 Task: Look for space in Mol, Belgium from 8th June, 2023 to 16th June, 2023 for 2 adults in price range Rs.10000 to Rs.15000. Place can be entire place with 1  bedroom having 1 bed and 1 bathroom. Property type can be hotel. Amenities needed are: heating, . Booking option can be shelf check-in. Required host language is English.
Action: Mouse moved to (449, 123)
Screenshot: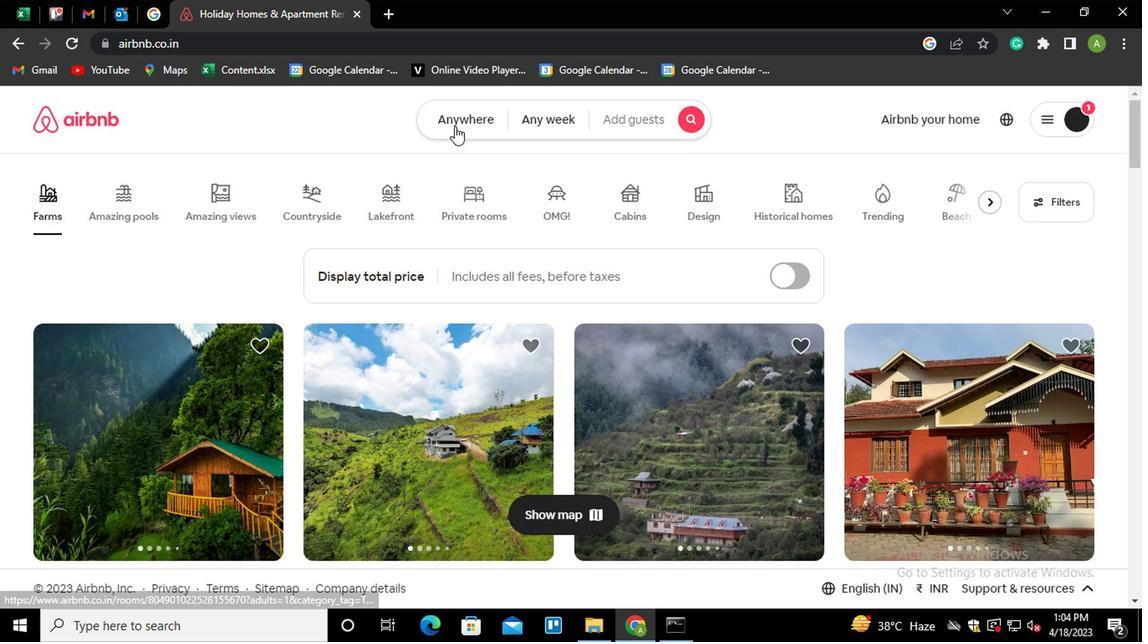 
Action: Mouse pressed left at (449, 123)
Screenshot: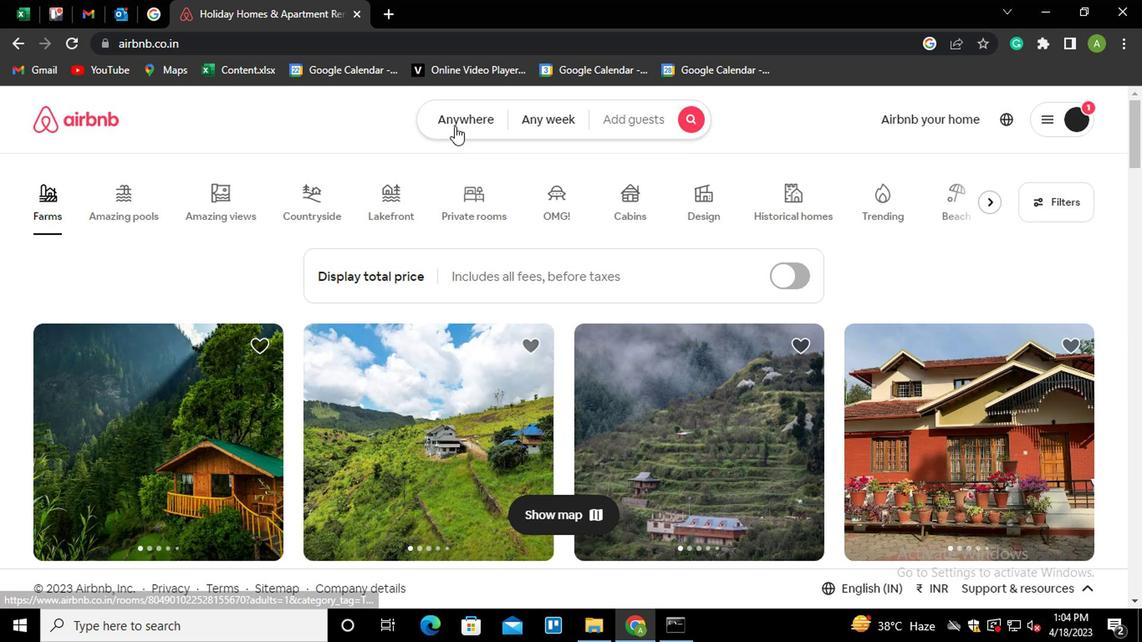 
Action: Mouse moved to (359, 182)
Screenshot: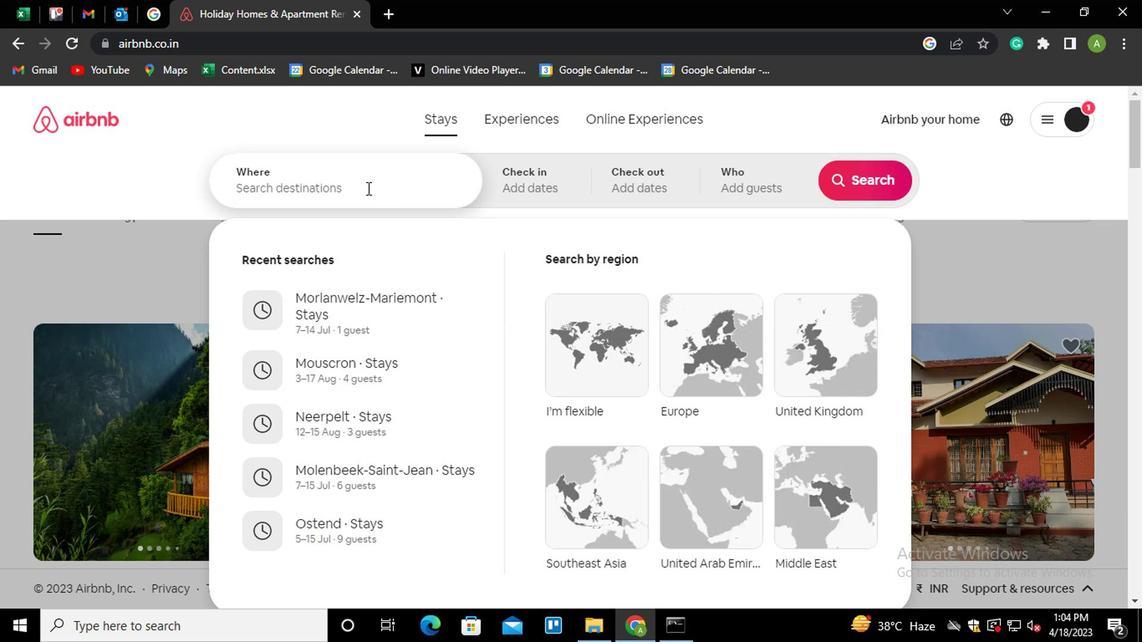 
Action: Mouse pressed left at (359, 182)
Screenshot: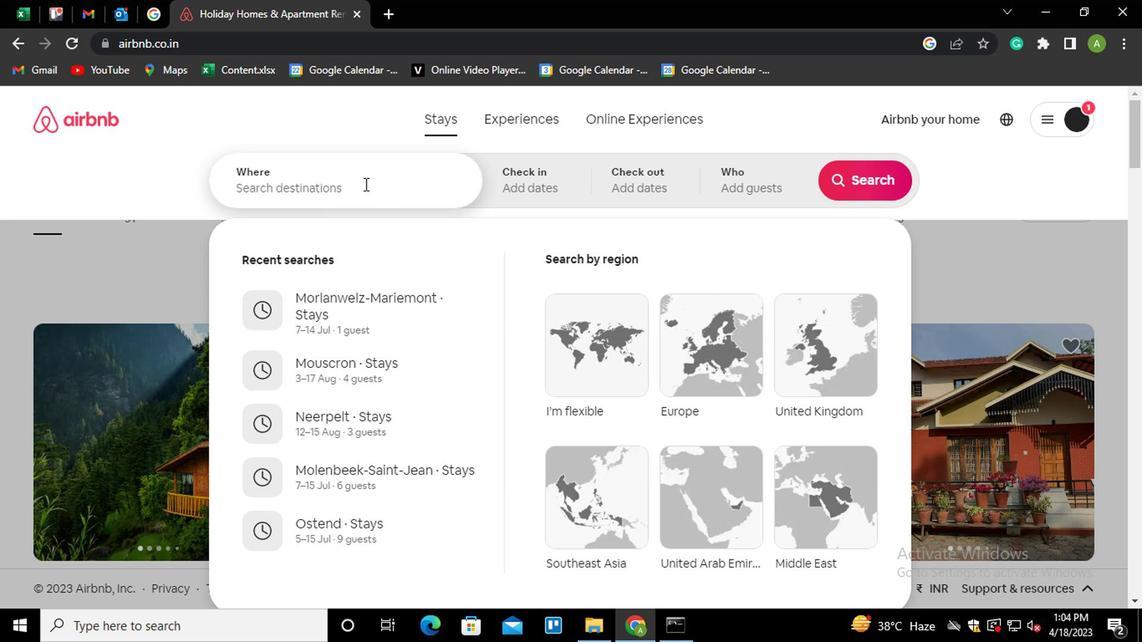 
Action: Key pressed <Key.shift><Key.shift><Key.shift><Key.shift><Key.shift><Key.shift><Key.shift><Key.shift><Key.shift><Key.shift><Key.shift><Key.shift><Key.shift><Key.shift><Key.shift><Key.shift>MOL,<Key.space><Key.shift>B
Screenshot: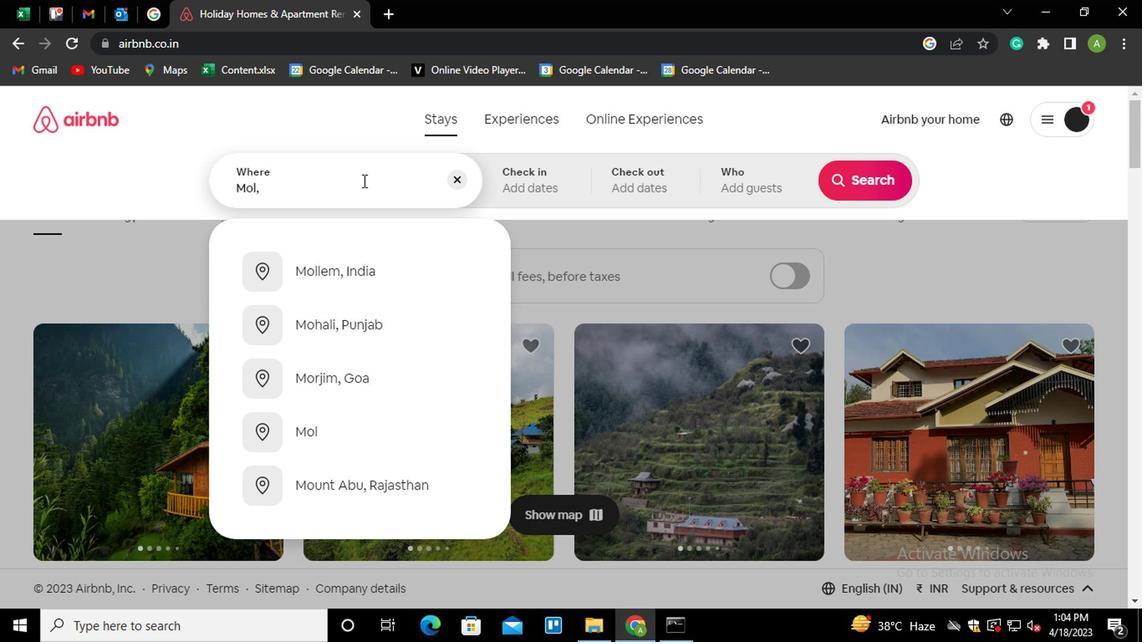 
Action: Mouse moved to (349, 268)
Screenshot: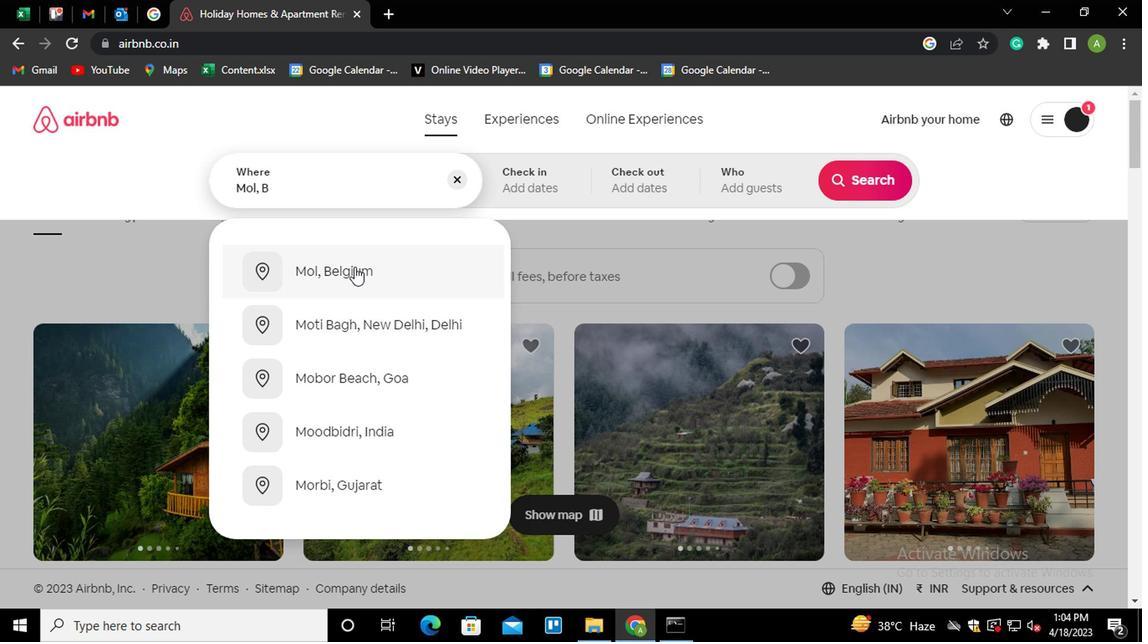 
Action: Mouse pressed left at (349, 268)
Screenshot: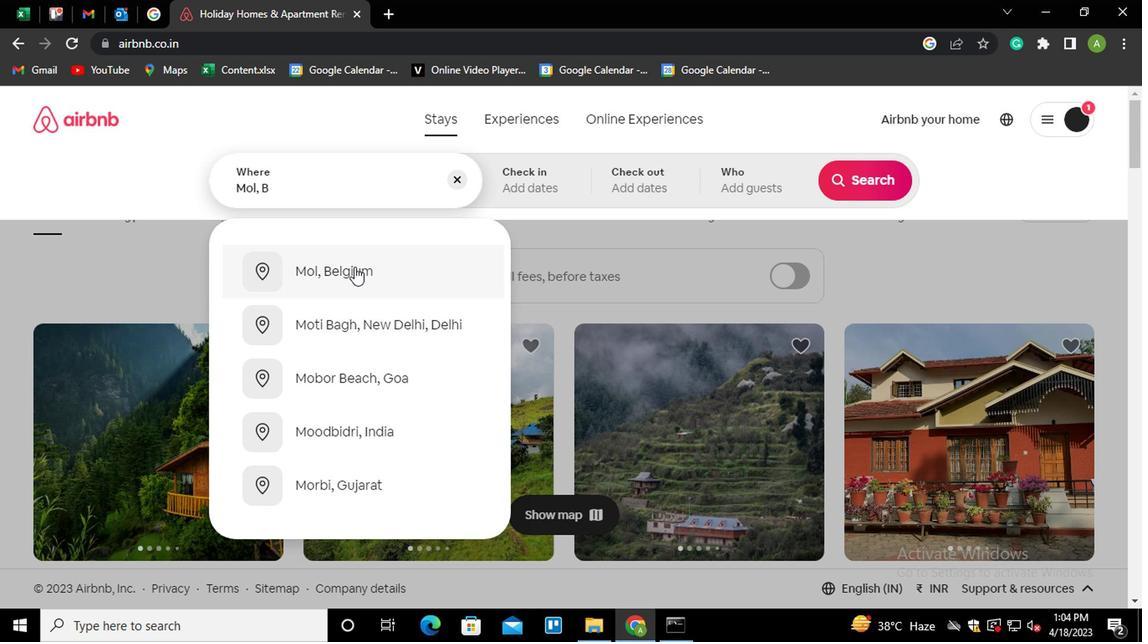
Action: Mouse moved to (854, 320)
Screenshot: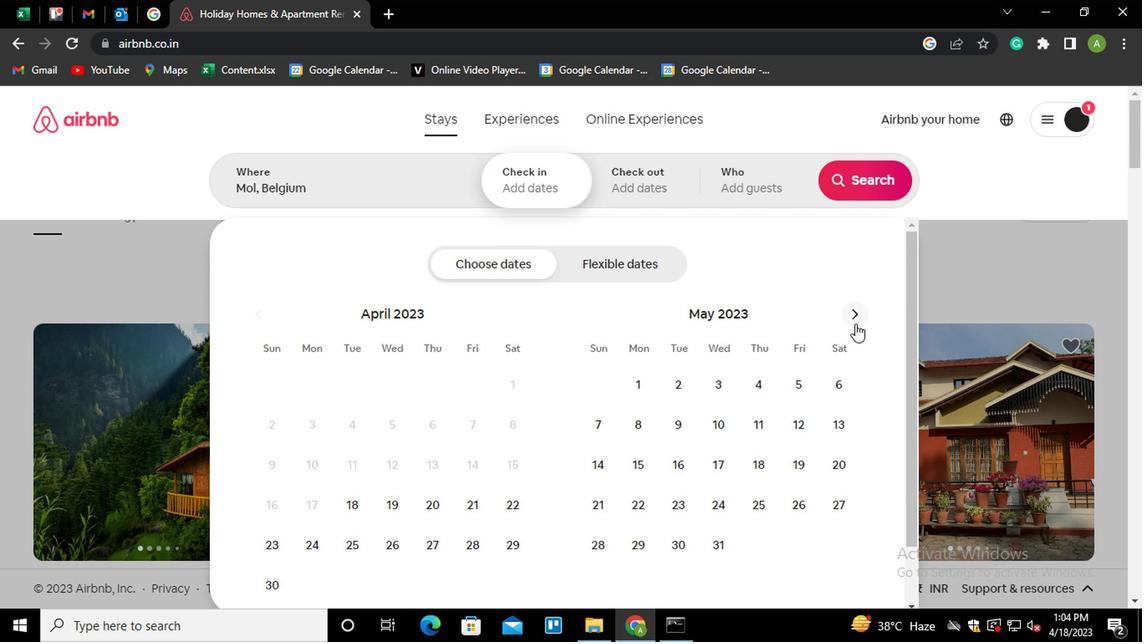 
Action: Mouse pressed left at (854, 320)
Screenshot: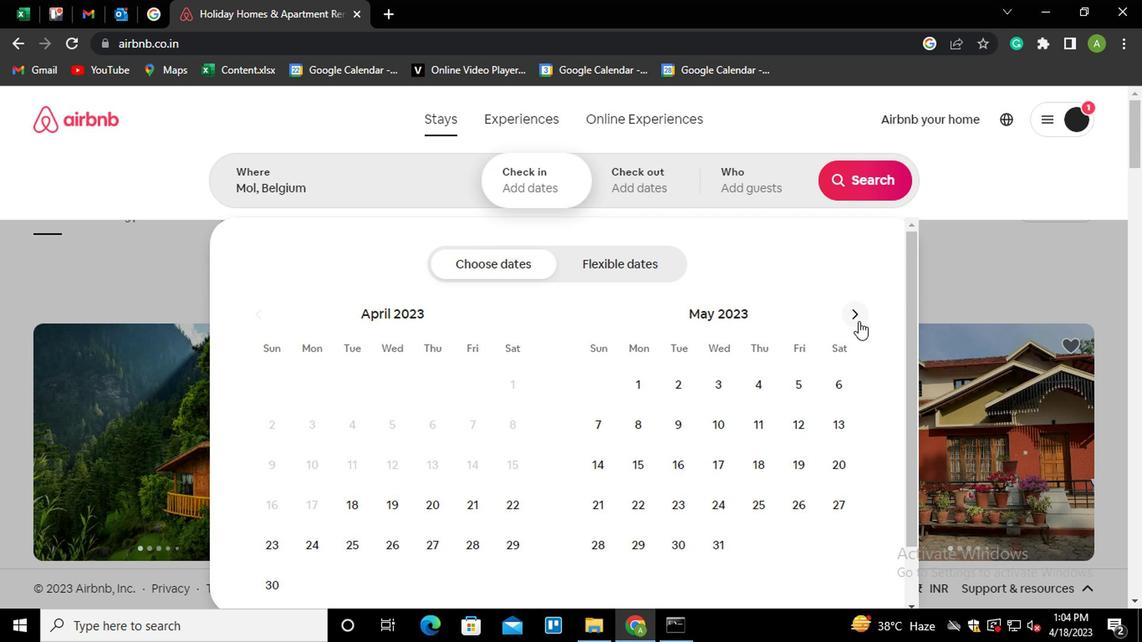 
Action: Mouse moved to (851, 320)
Screenshot: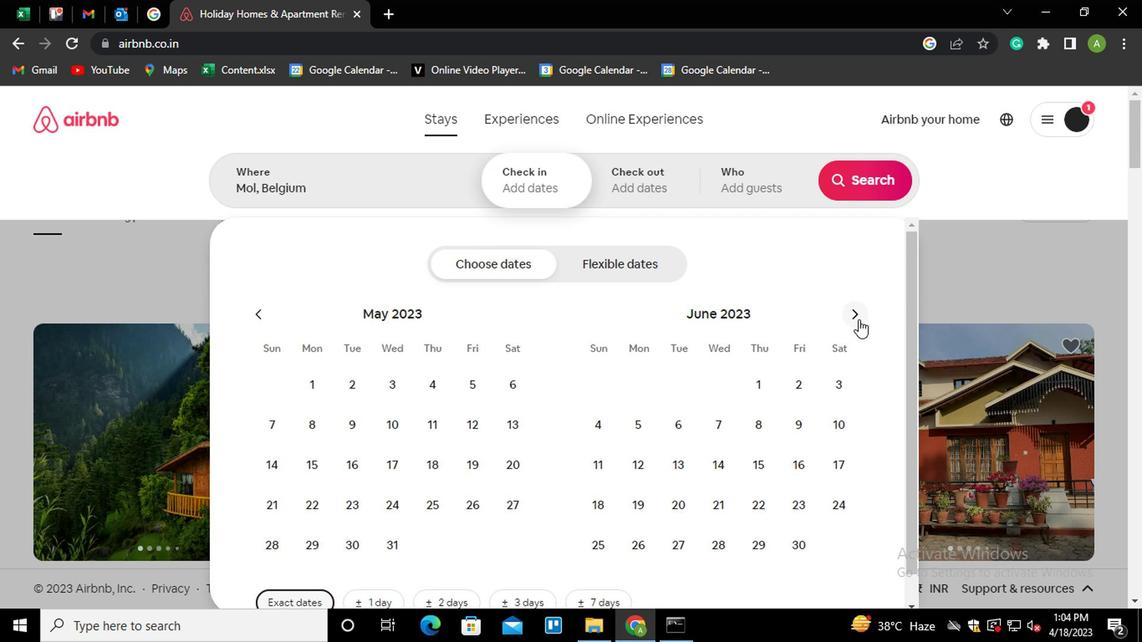 
Action: Mouse pressed left at (851, 320)
Screenshot: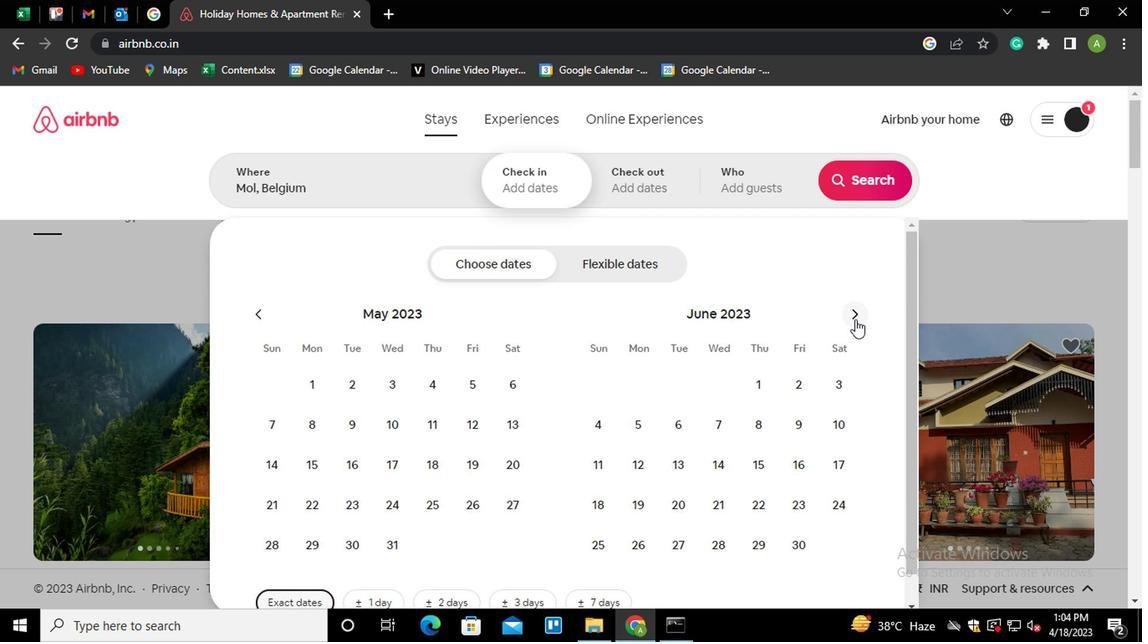 
Action: Mouse moved to (426, 427)
Screenshot: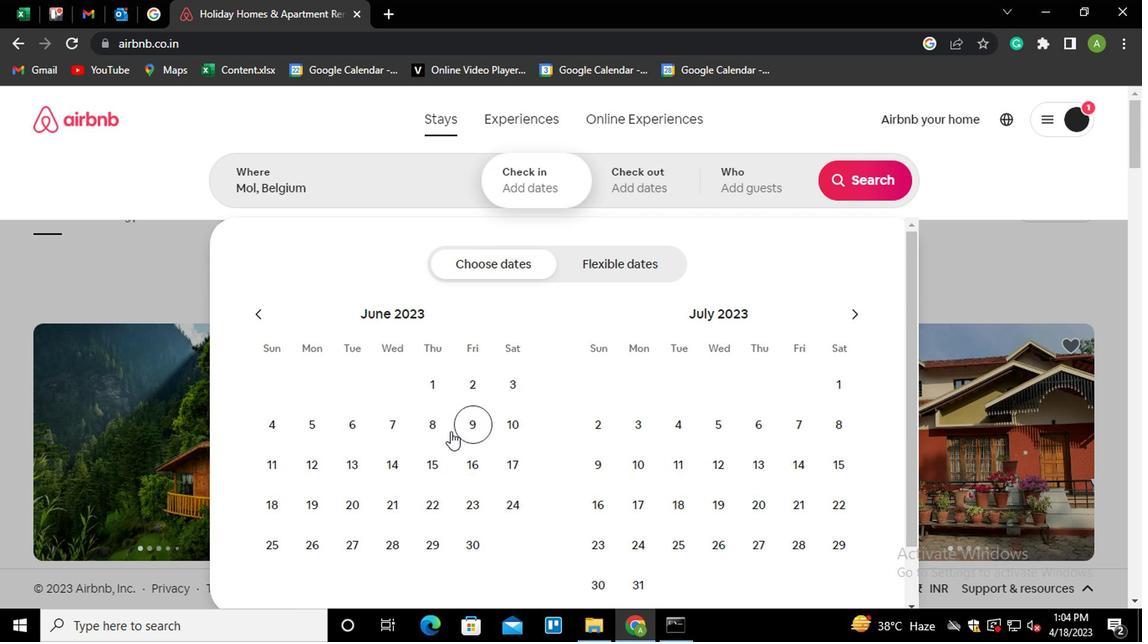
Action: Mouse pressed left at (426, 427)
Screenshot: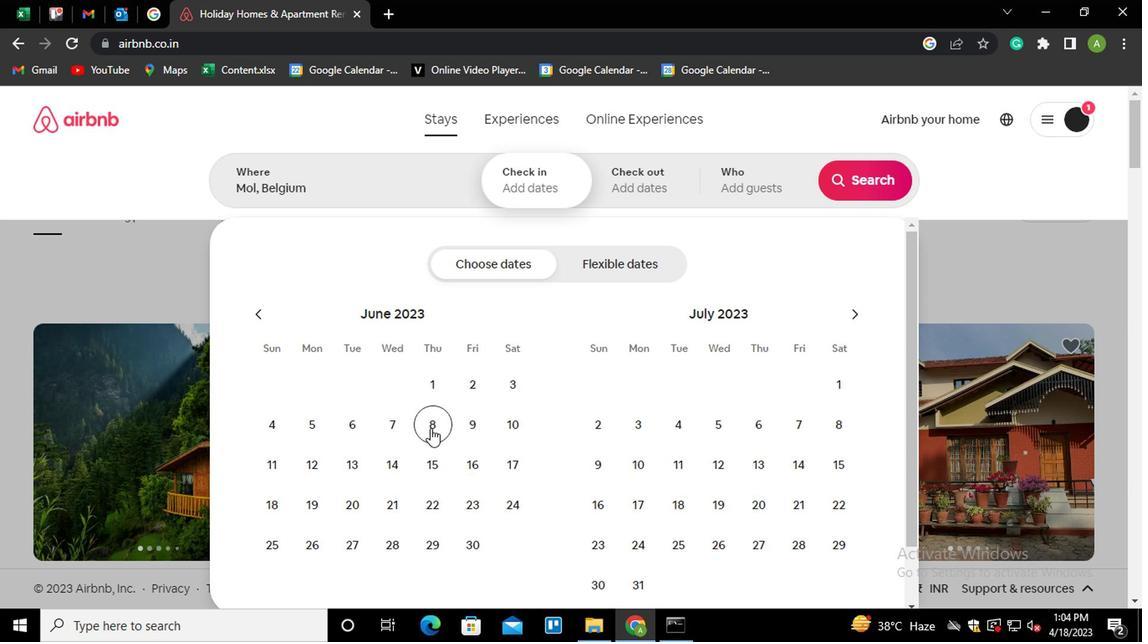 
Action: Mouse moved to (477, 460)
Screenshot: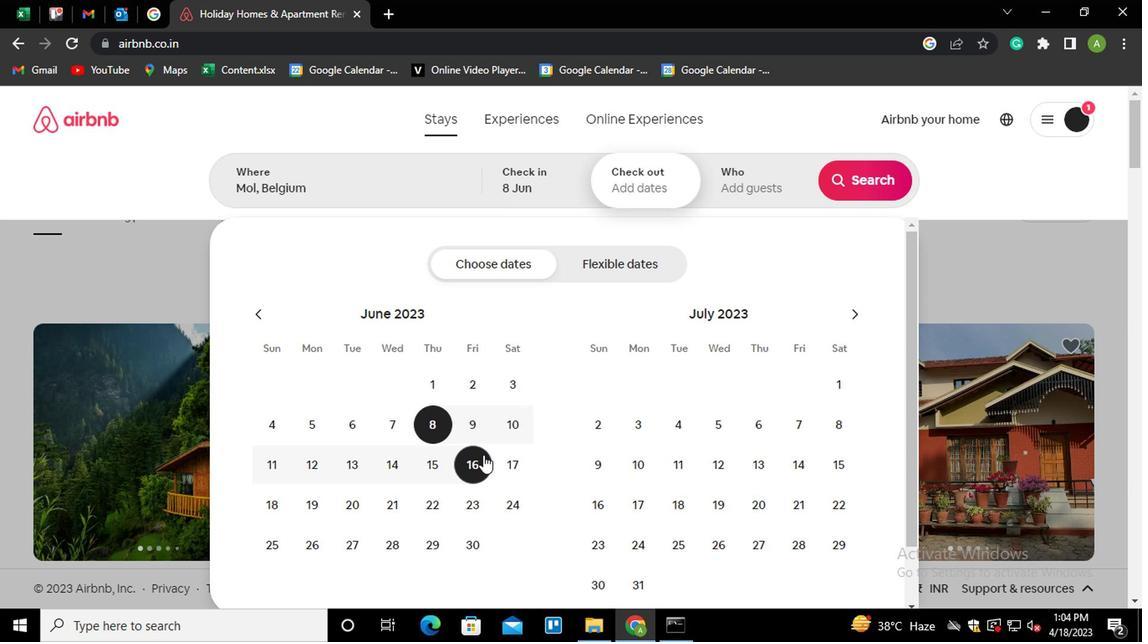 
Action: Mouse pressed left at (477, 460)
Screenshot: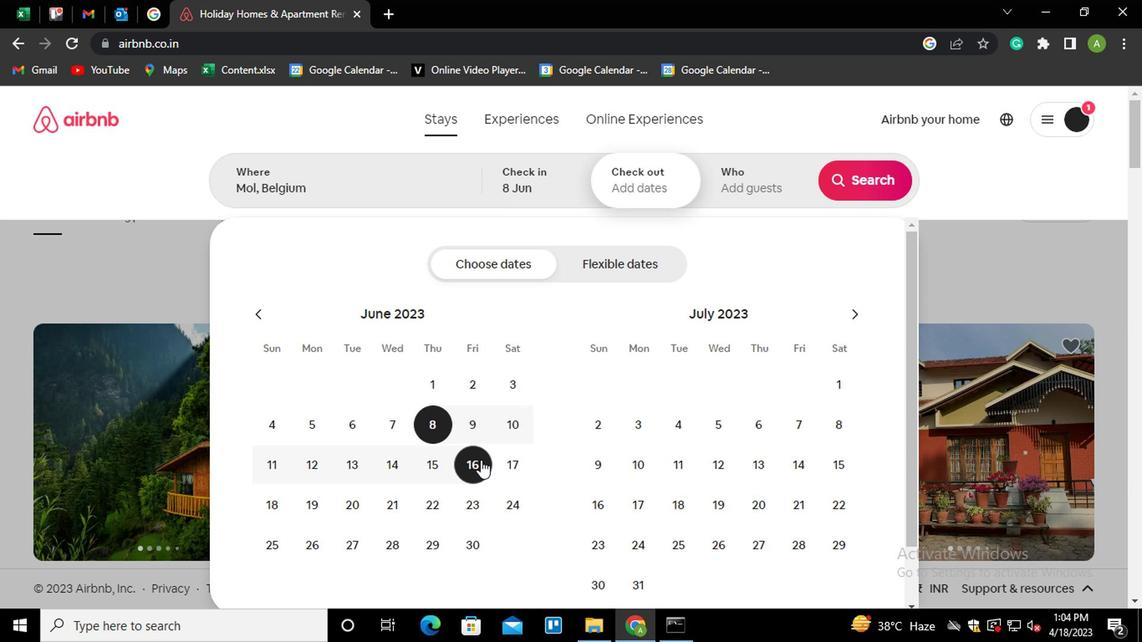 
Action: Mouse moved to (738, 176)
Screenshot: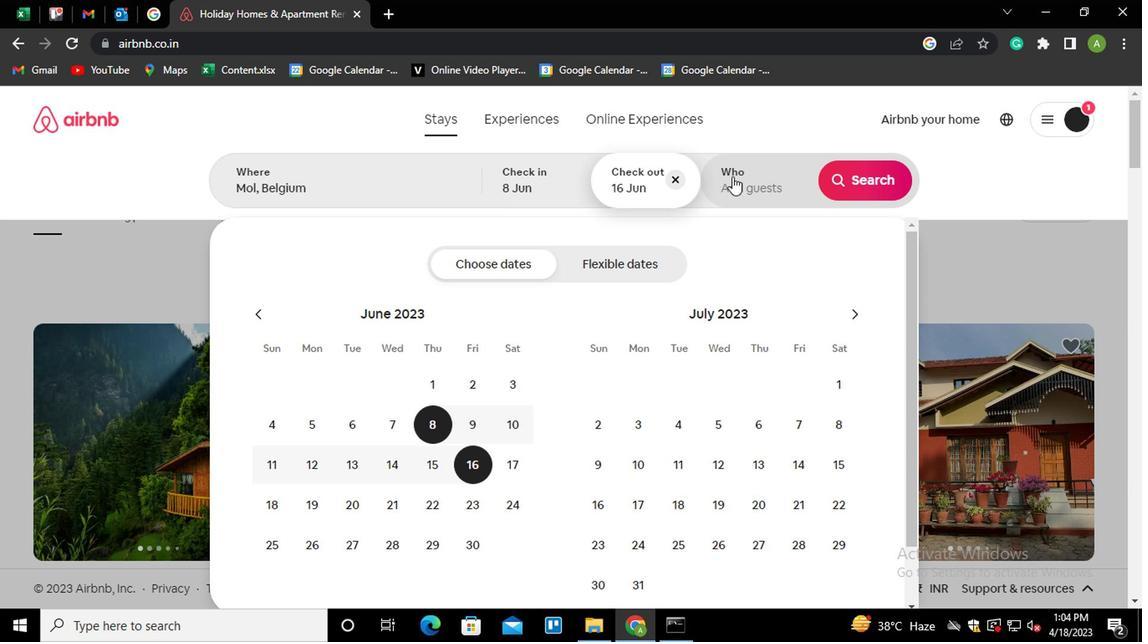 
Action: Mouse pressed left at (738, 176)
Screenshot: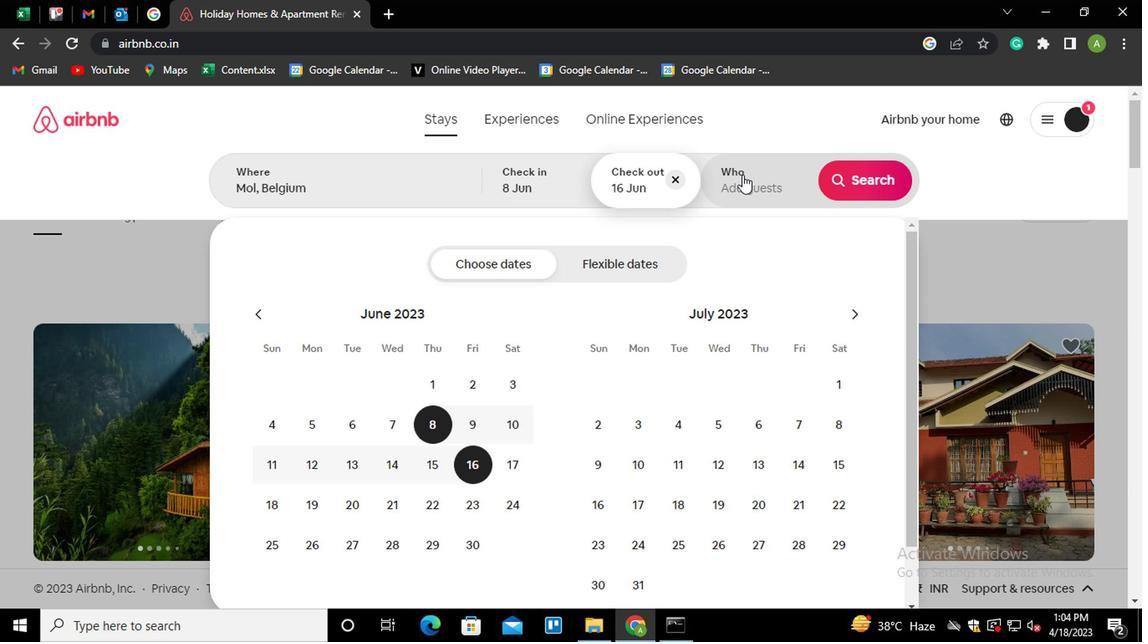
Action: Mouse moved to (860, 267)
Screenshot: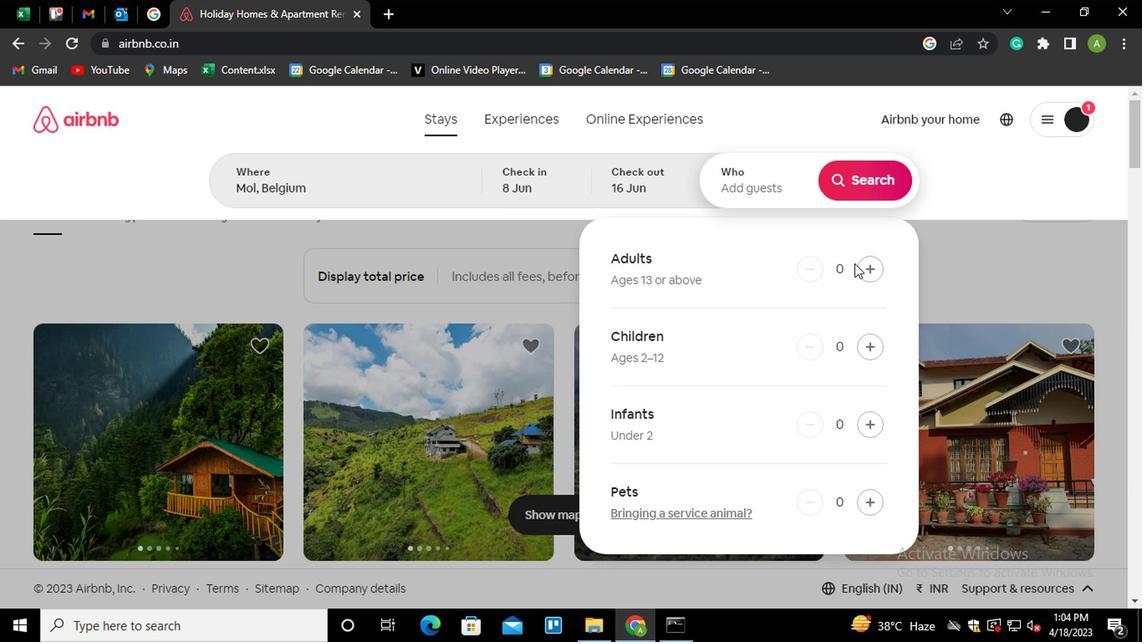 
Action: Mouse pressed left at (860, 267)
Screenshot: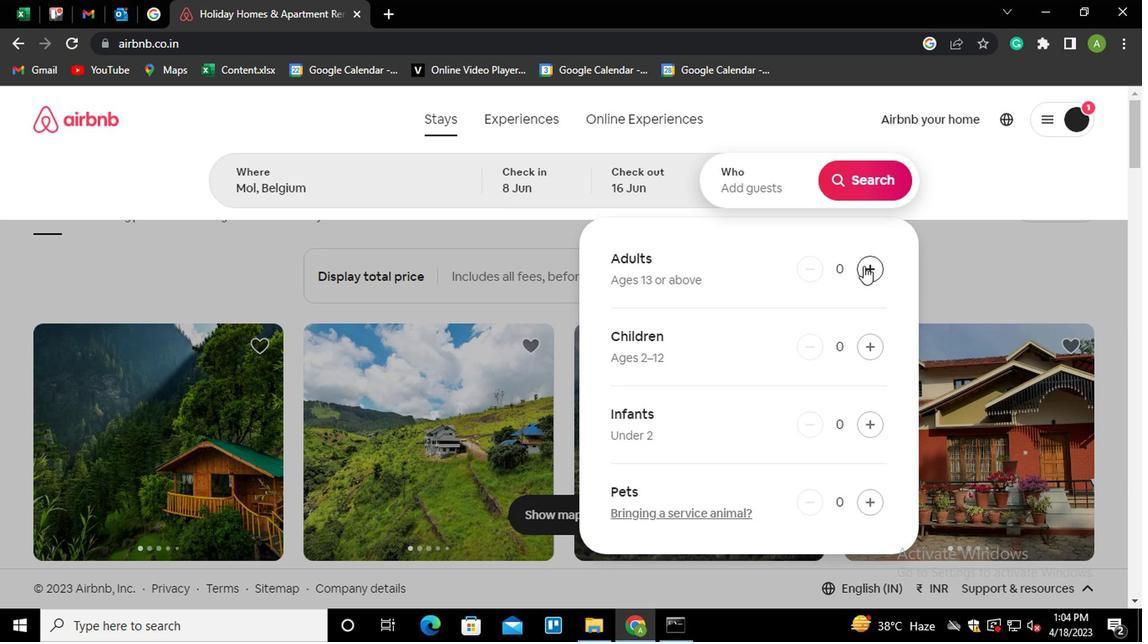 
Action: Mouse pressed left at (860, 267)
Screenshot: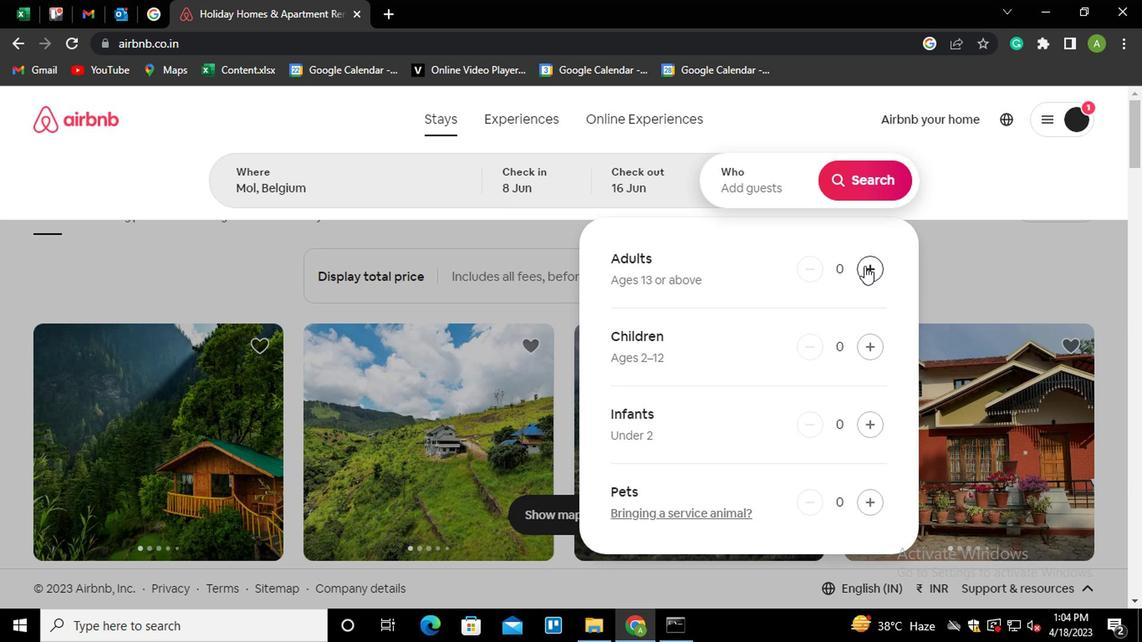 
Action: Mouse moved to (880, 183)
Screenshot: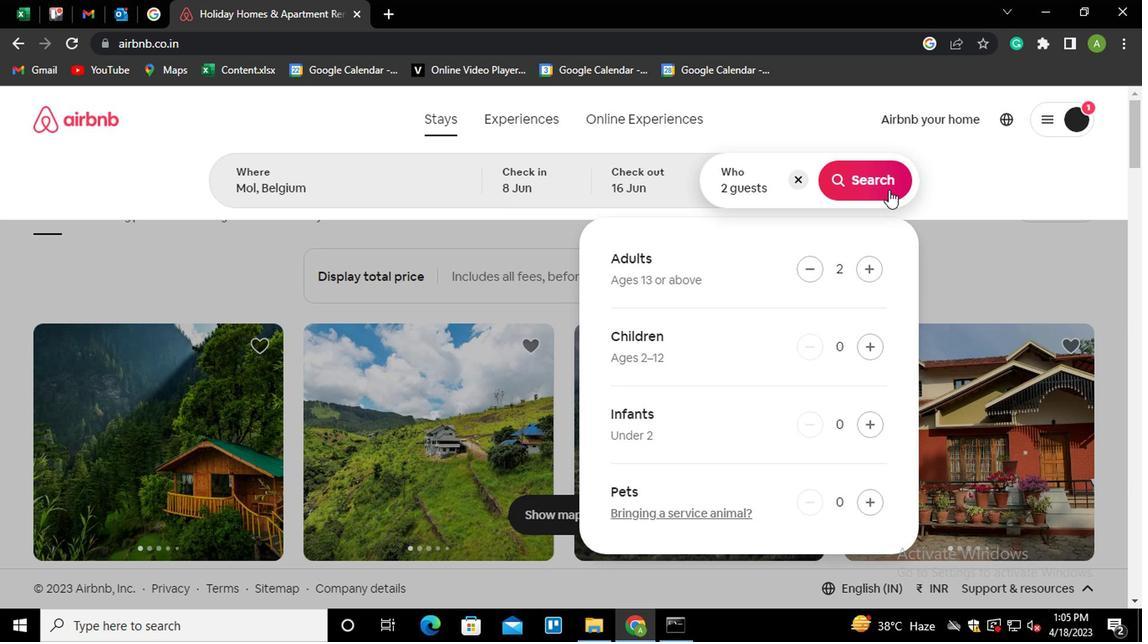 
Action: Mouse pressed left at (880, 183)
Screenshot: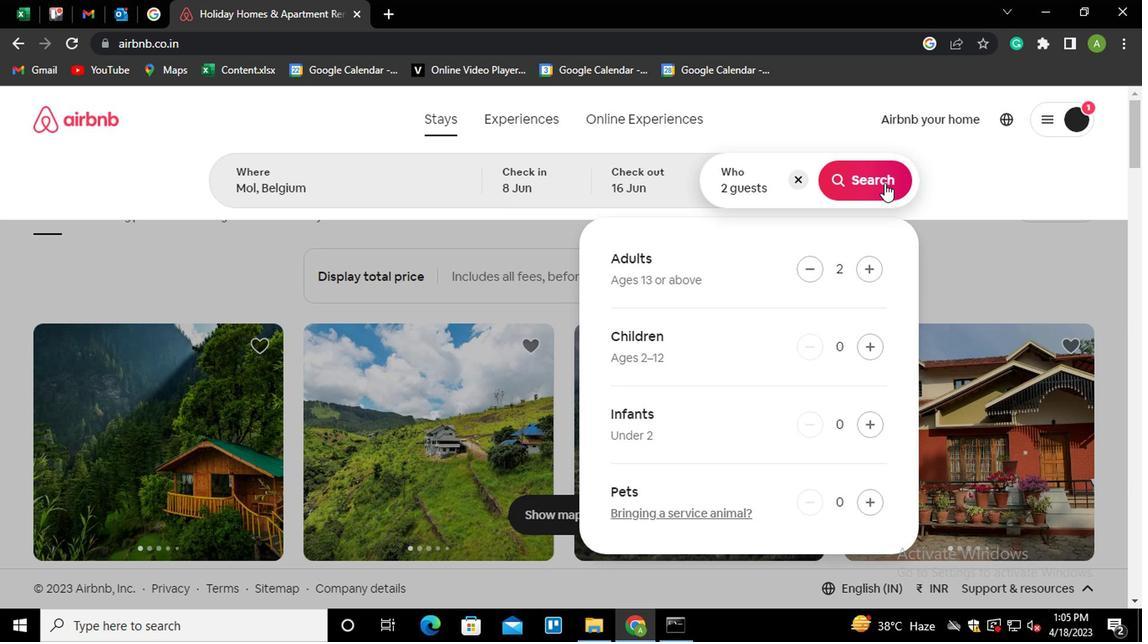 
Action: Mouse moved to (1083, 194)
Screenshot: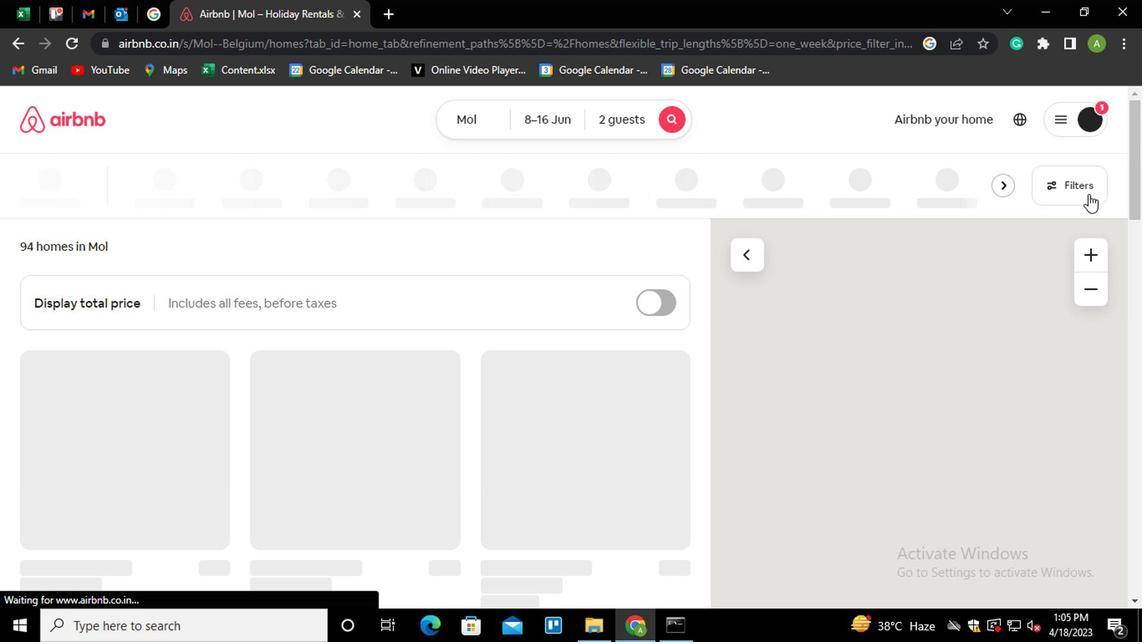 
Action: Mouse pressed left at (1083, 194)
Screenshot: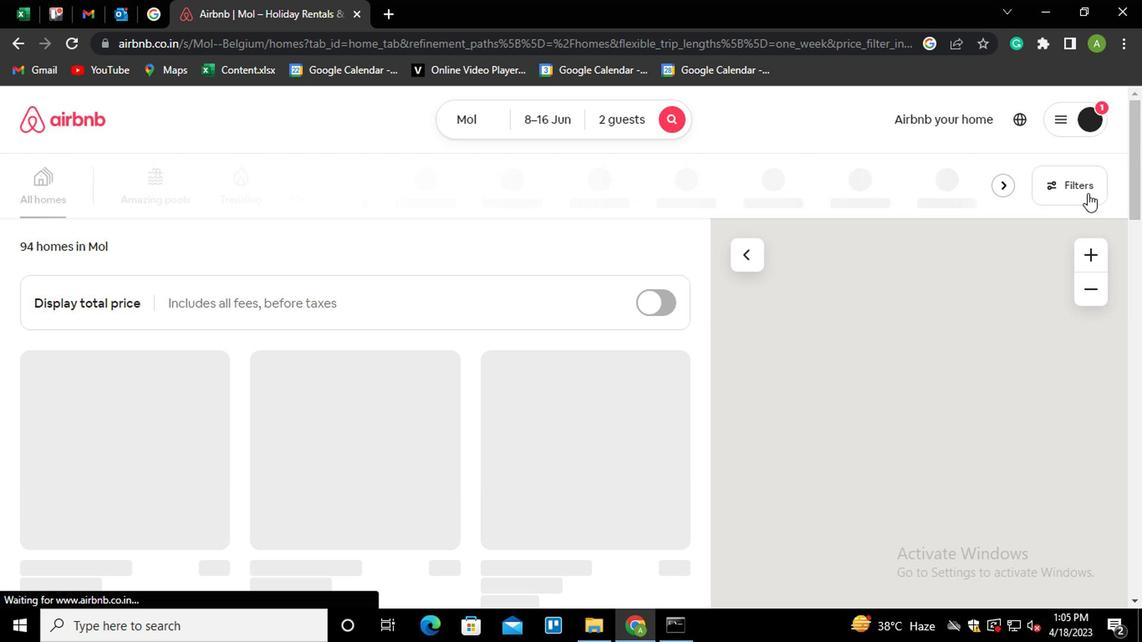 
Action: Mouse moved to (361, 393)
Screenshot: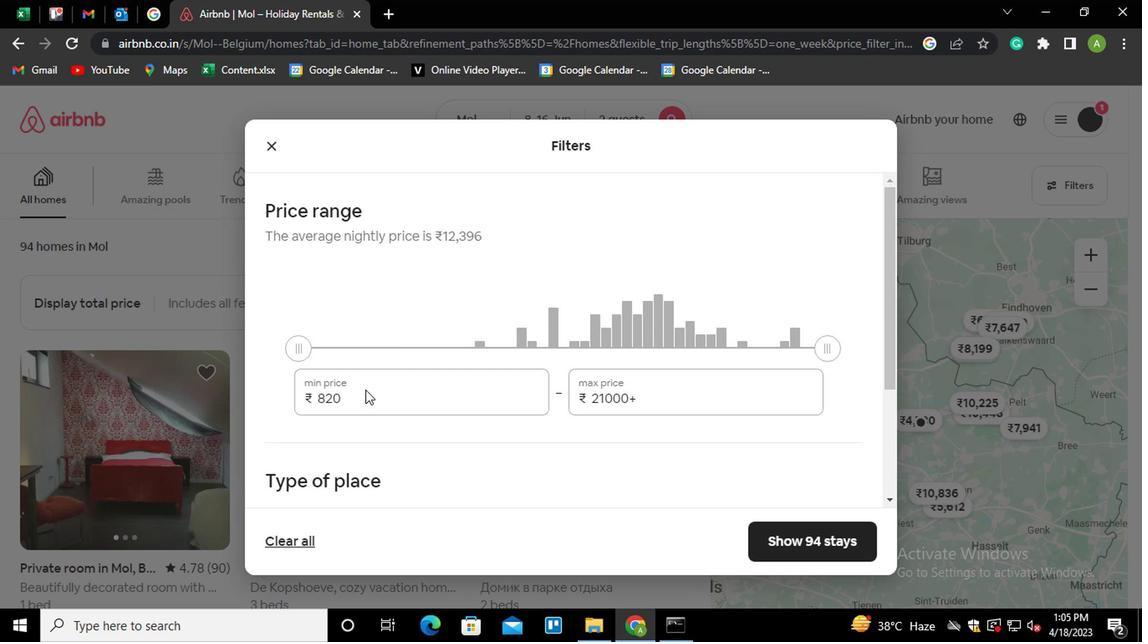 
Action: Mouse pressed left at (361, 393)
Screenshot: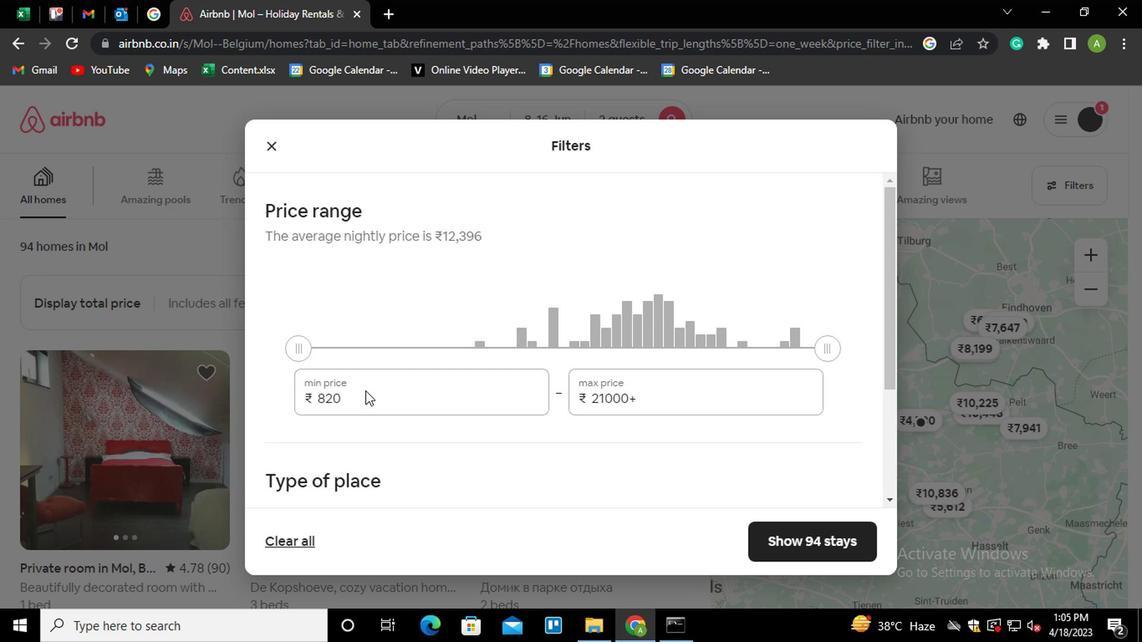 
Action: Key pressed <Key.shift_r><Key.home>10000
Screenshot: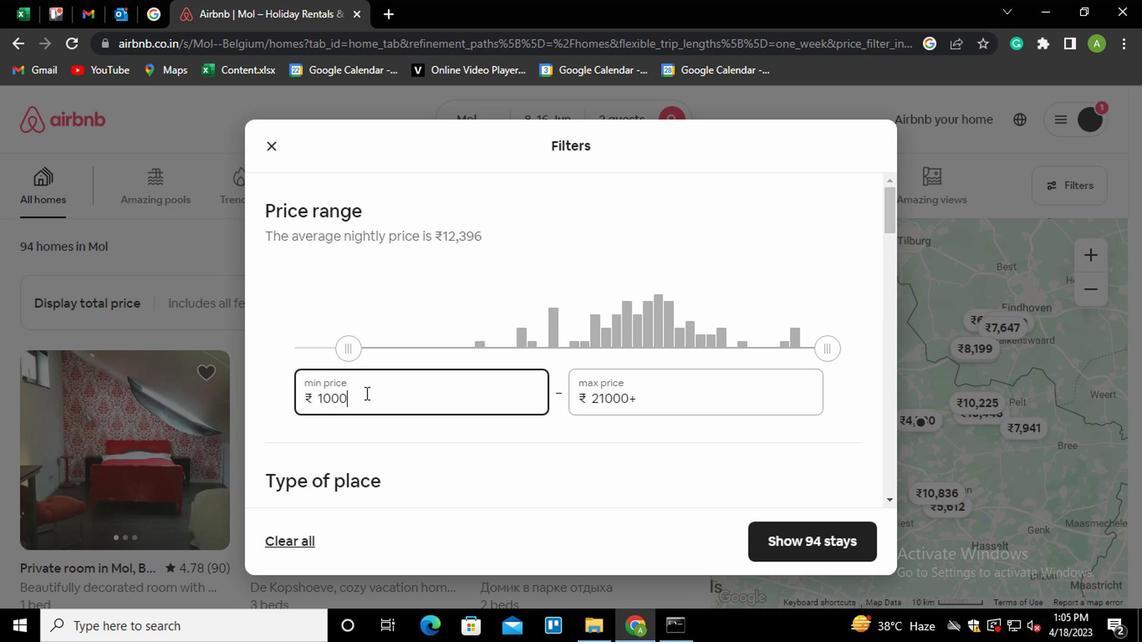 
Action: Mouse moved to (694, 386)
Screenshot: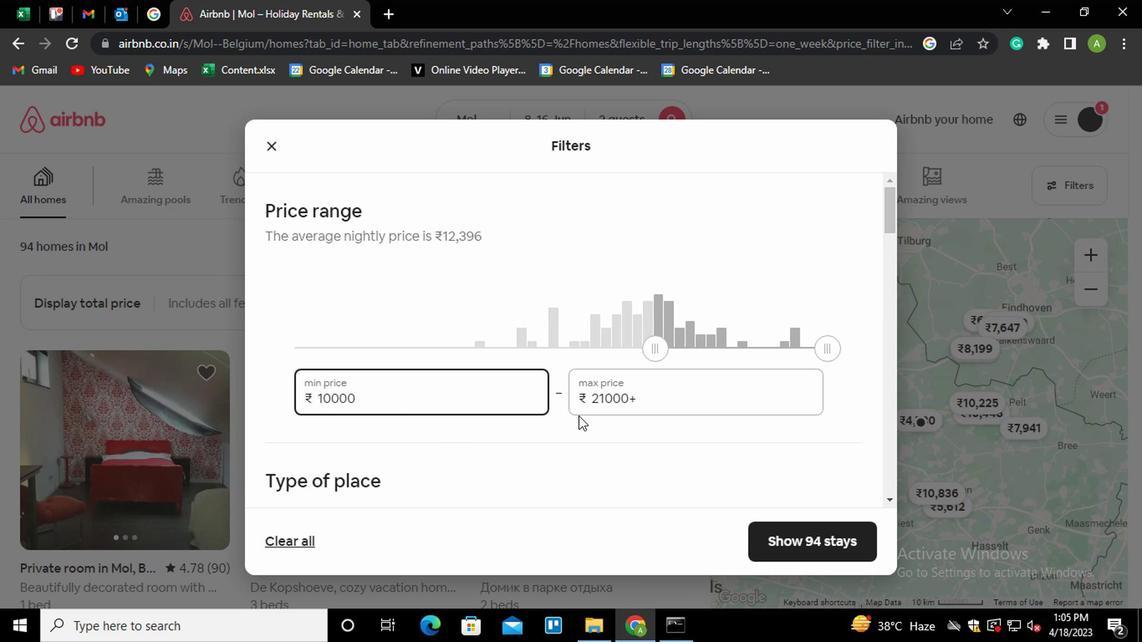
Action: Mouse pressed left at (694, 386)
Screenshot: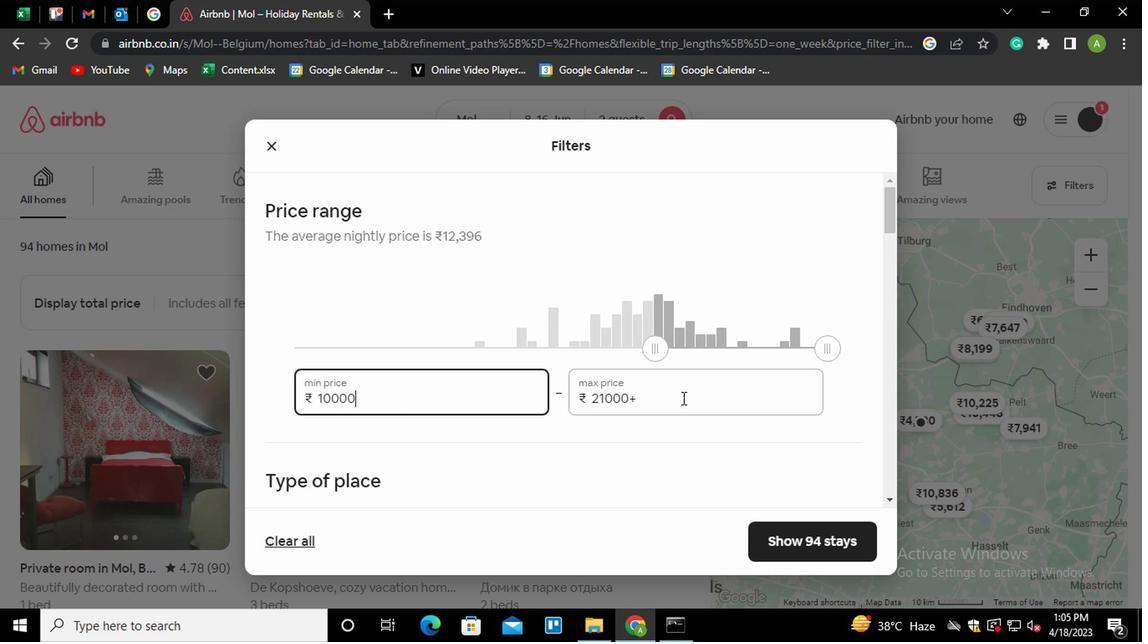 
Action: Mouse moved to (696, 386)
Screenshot: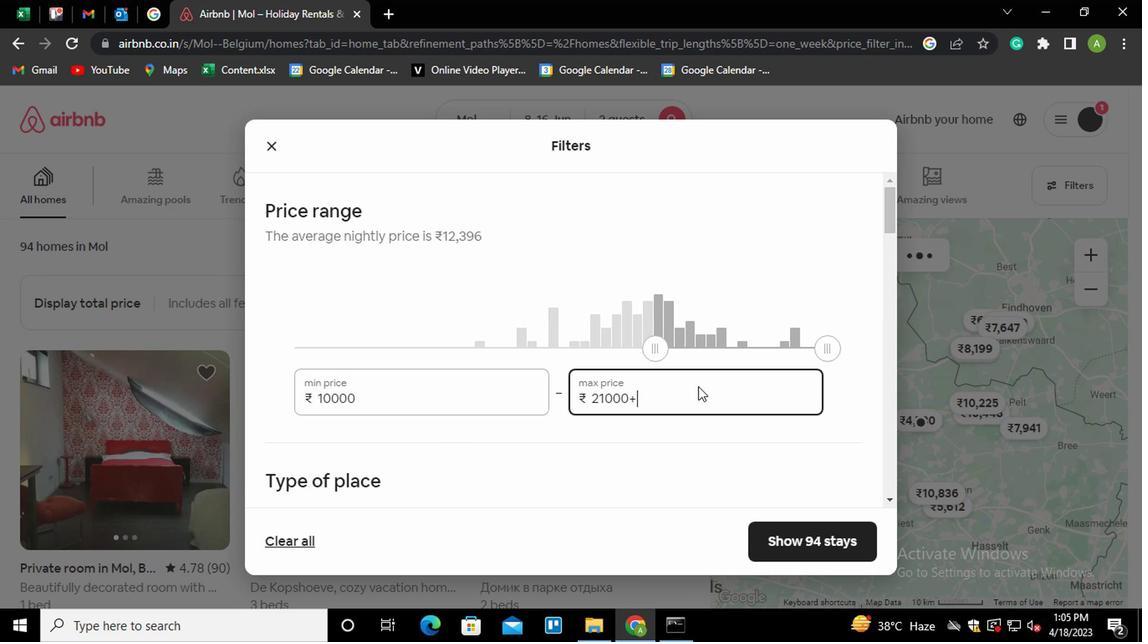 
Action: Key pressed <Key.shift_r><Key.home>15000
Screenshot: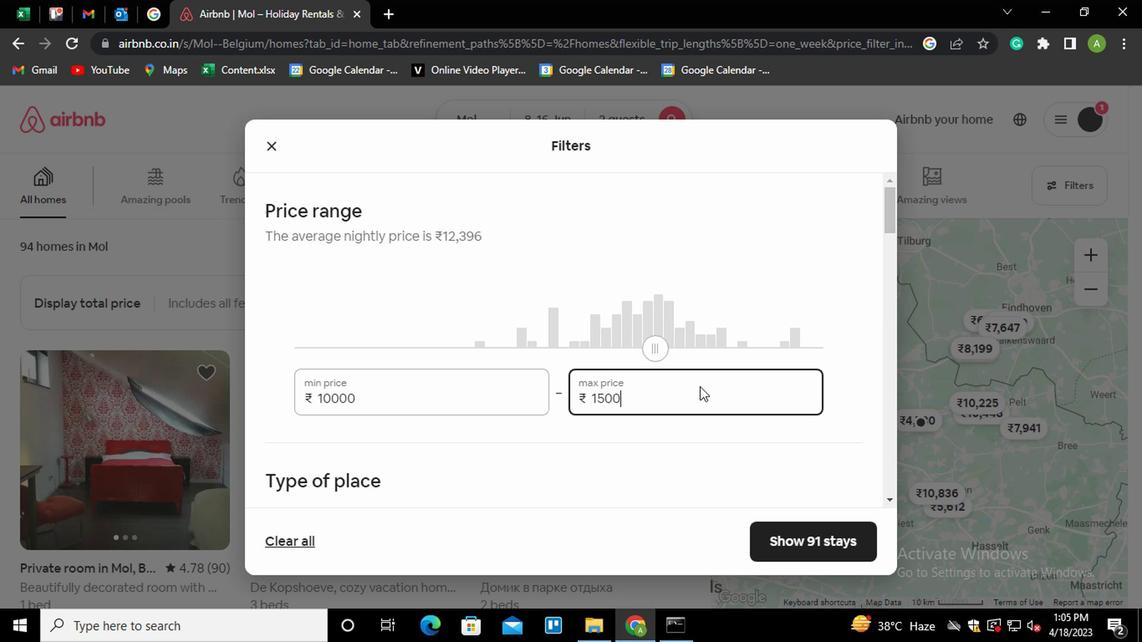 
Action: Mouse moved to (707, 385)
Screenshot: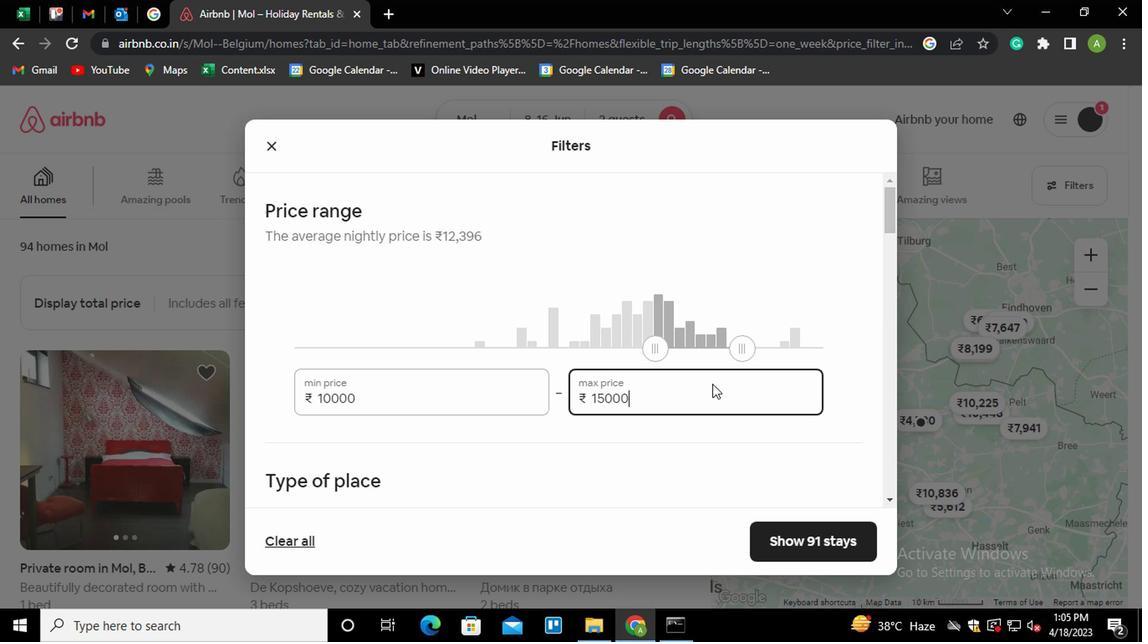 
Action: Mouse scrolled (707, 383) with delta (0, -1)
Screenshot: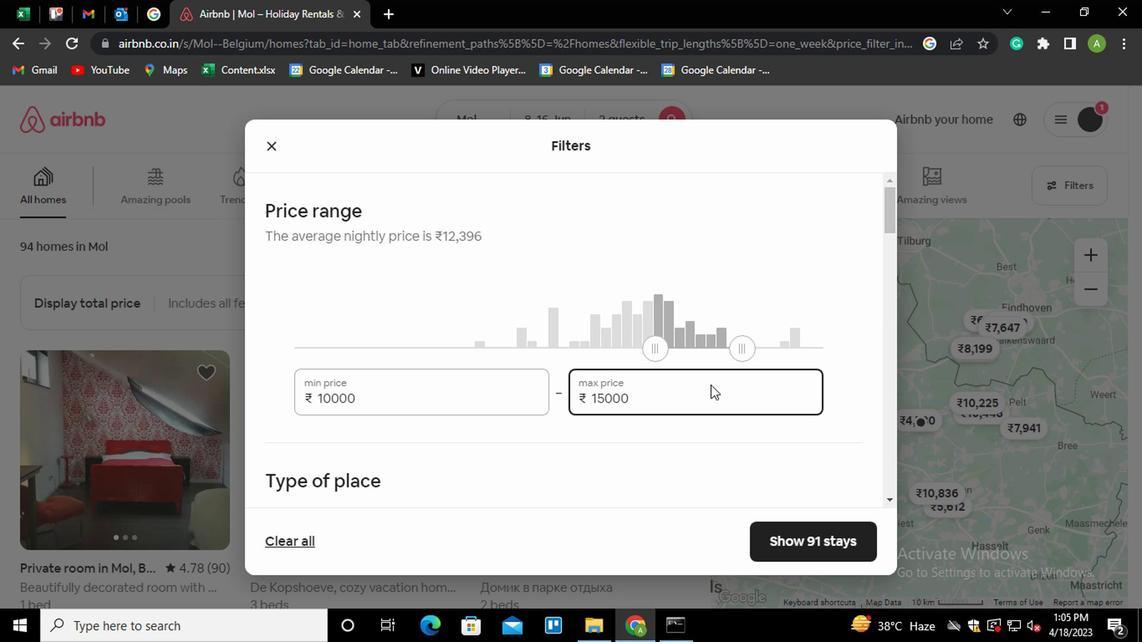 
Action: Mouse moved to (276, 448)
Screenshot: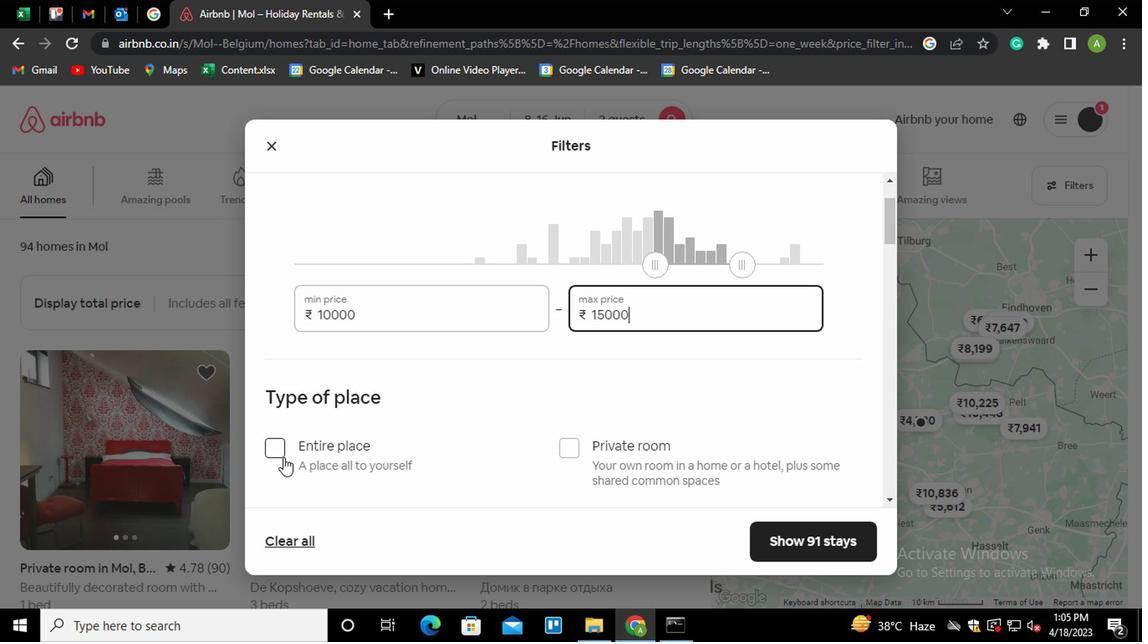 
Action: Mouse pressed left at (276, 448)
Screenshot: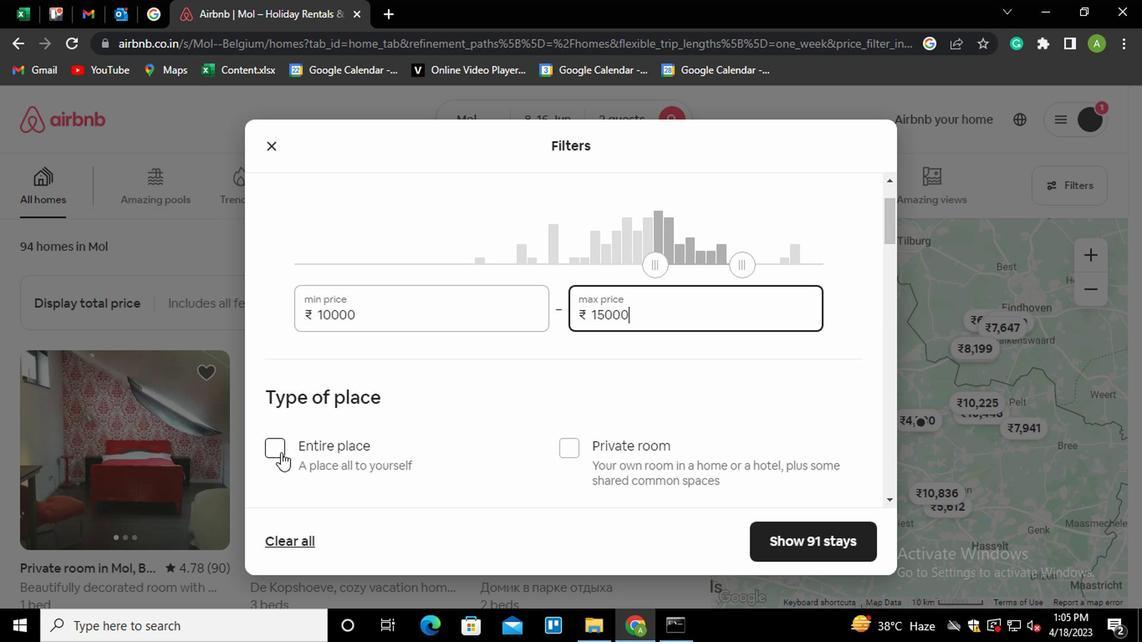 
Action: Mouse moved to (471, 391)
Screenshot: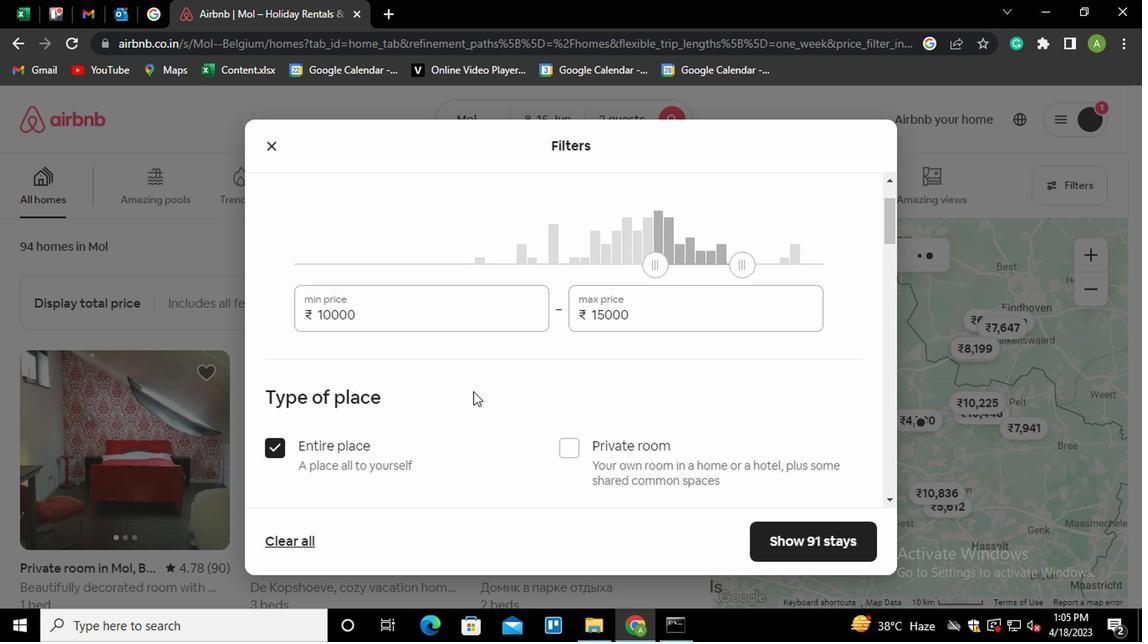 
Action: Mouse scrolled (471, 389) with delta (0, -1)
Screenshot: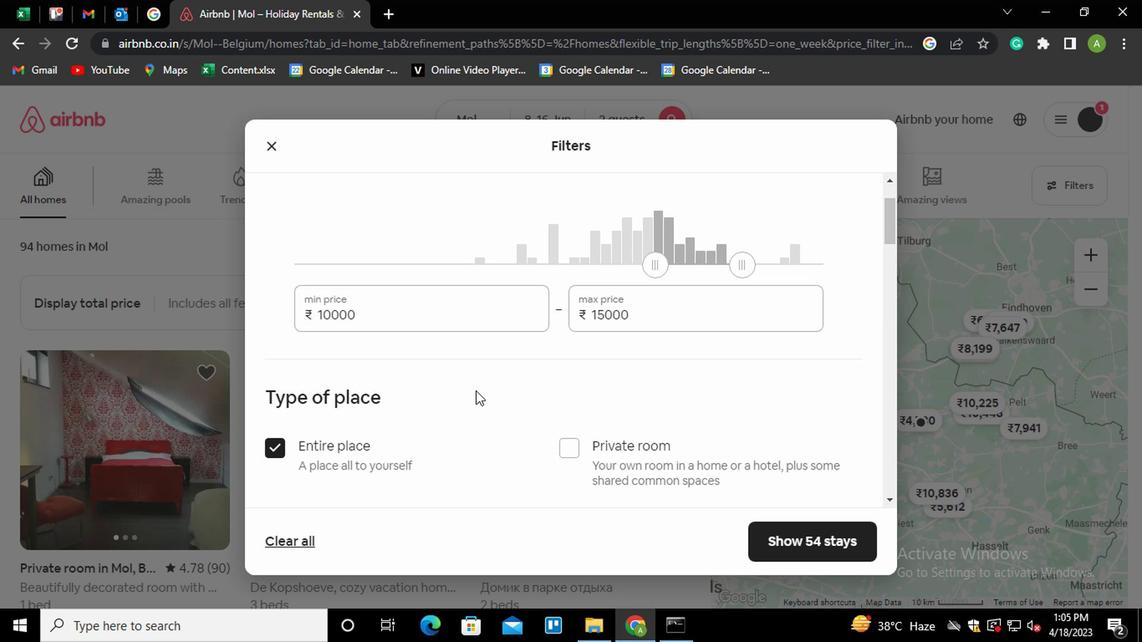 
Action: Mouse scrolled (471, 389) with delta (0, -1)
Screenshot: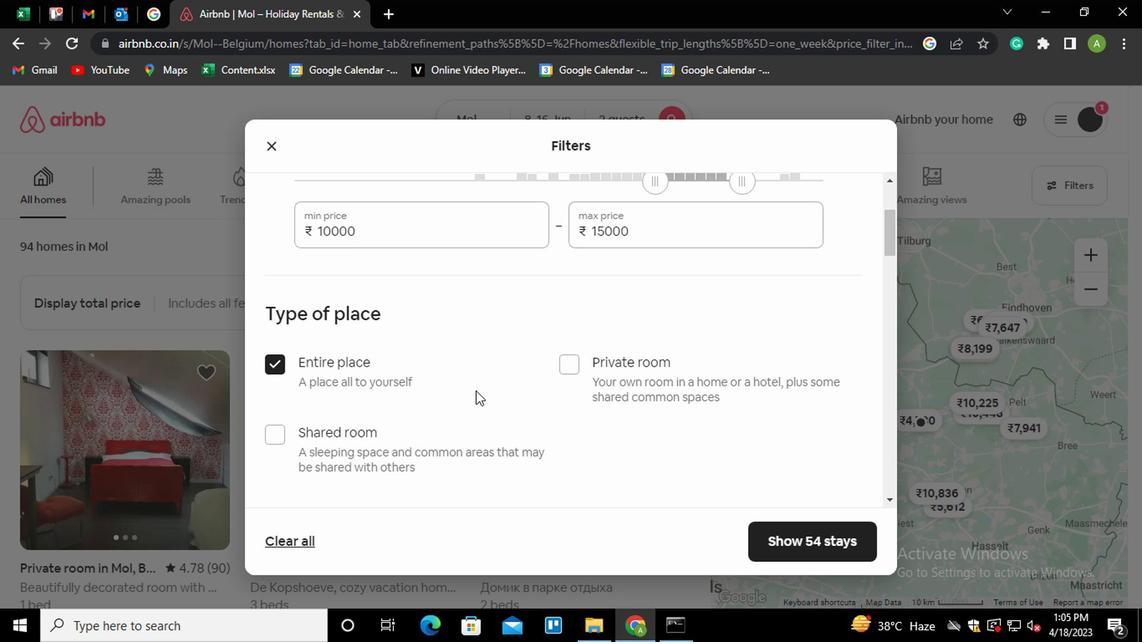 
Action: Mouse moved to (463, 393)
Screenshot: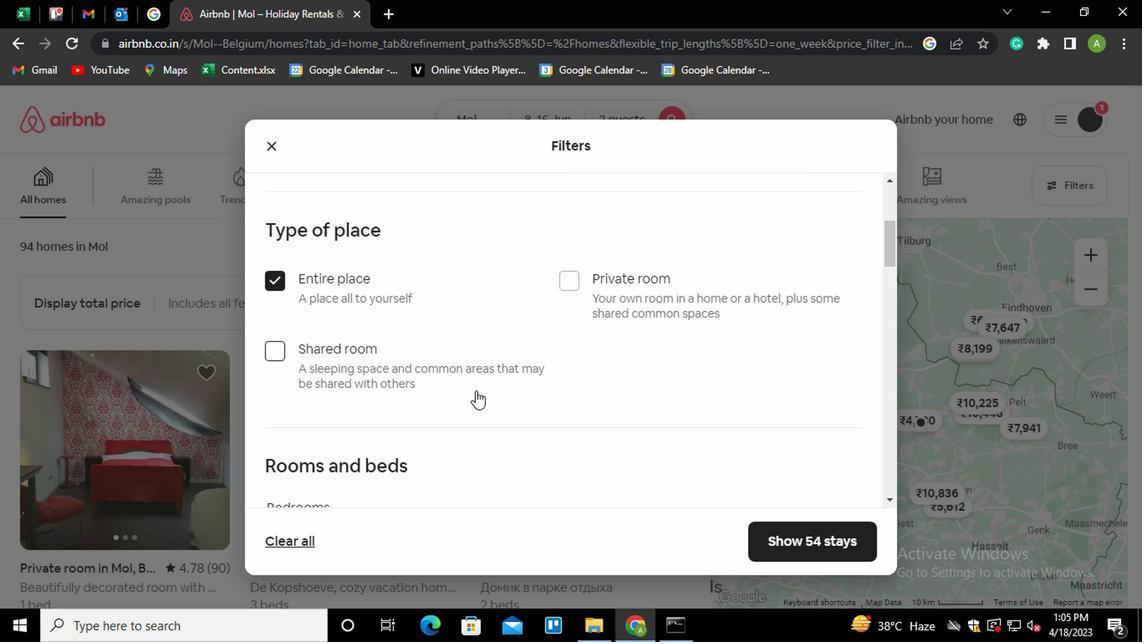 
Action: Mouse scrolled (463, 393) with delta (0, 0)
Screenshot: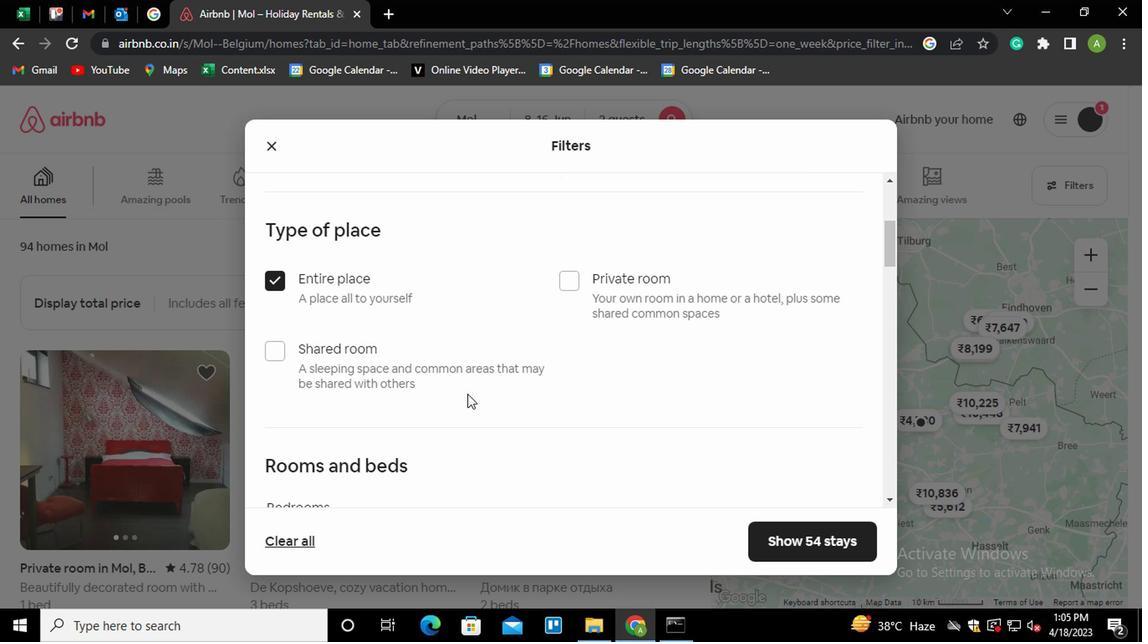 
Action: Mouse moved to (357, 458)
Screenshot: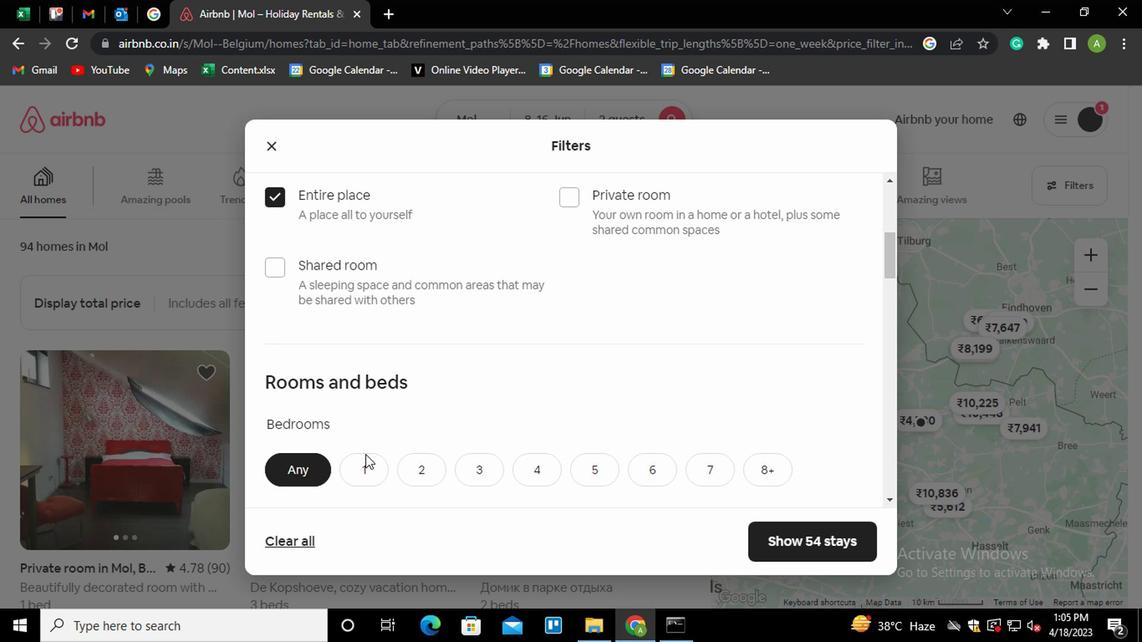 
Action: Mouse pressed left at (357, 458)
Screenshot: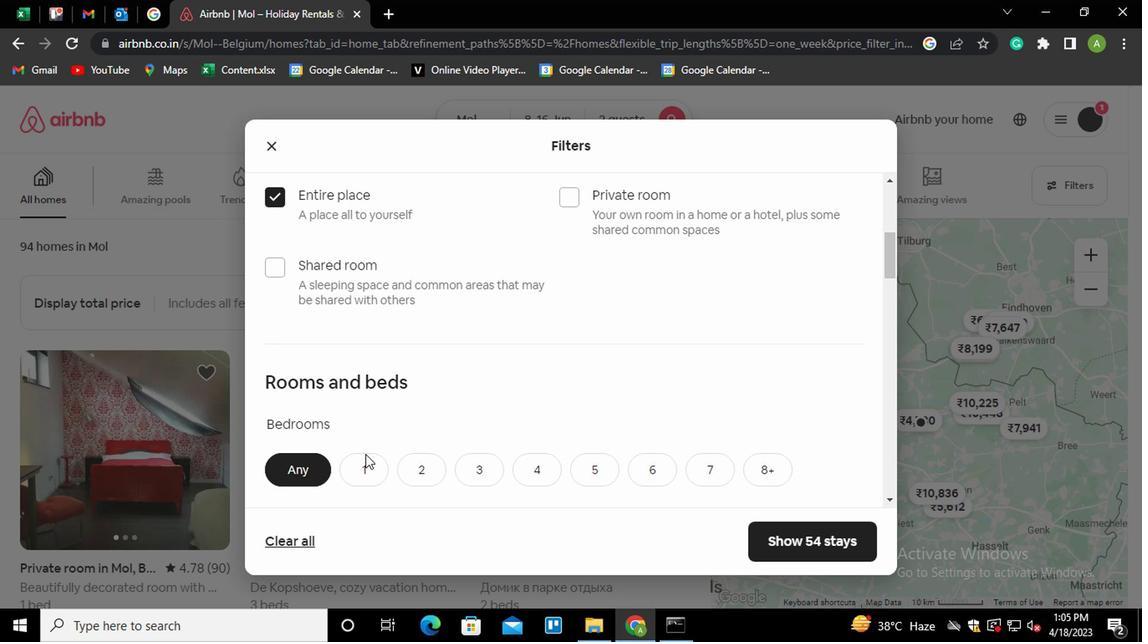 
Action: Mouse moved to (521, 368)
Screenshot: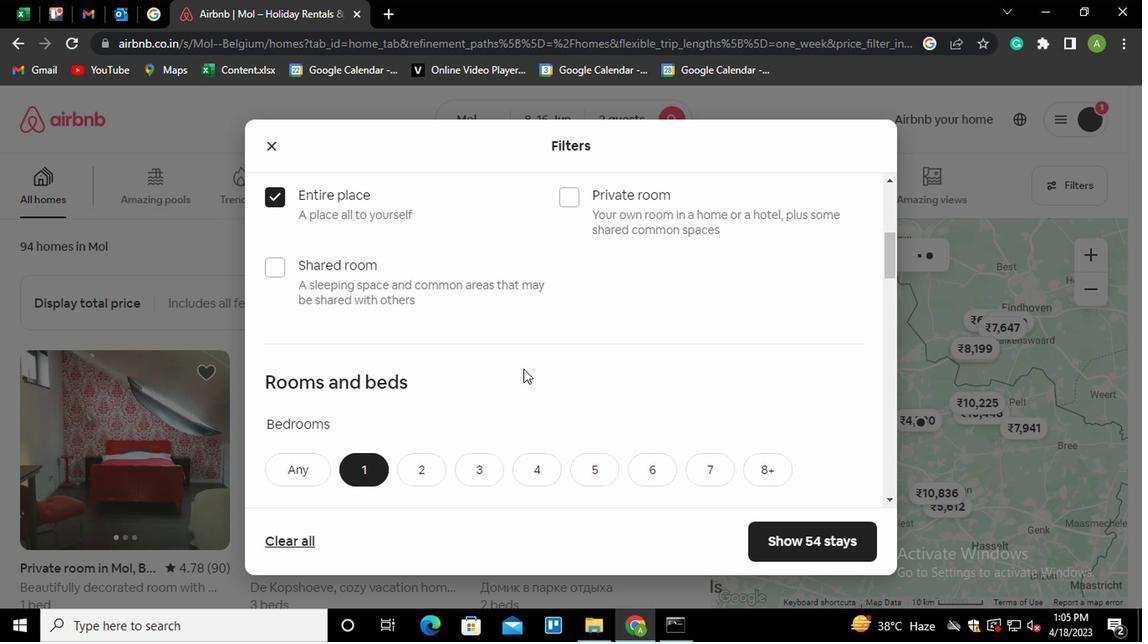 
Action: Mouse scrolled (521, 368) with delta (0, 0)
Screenshot: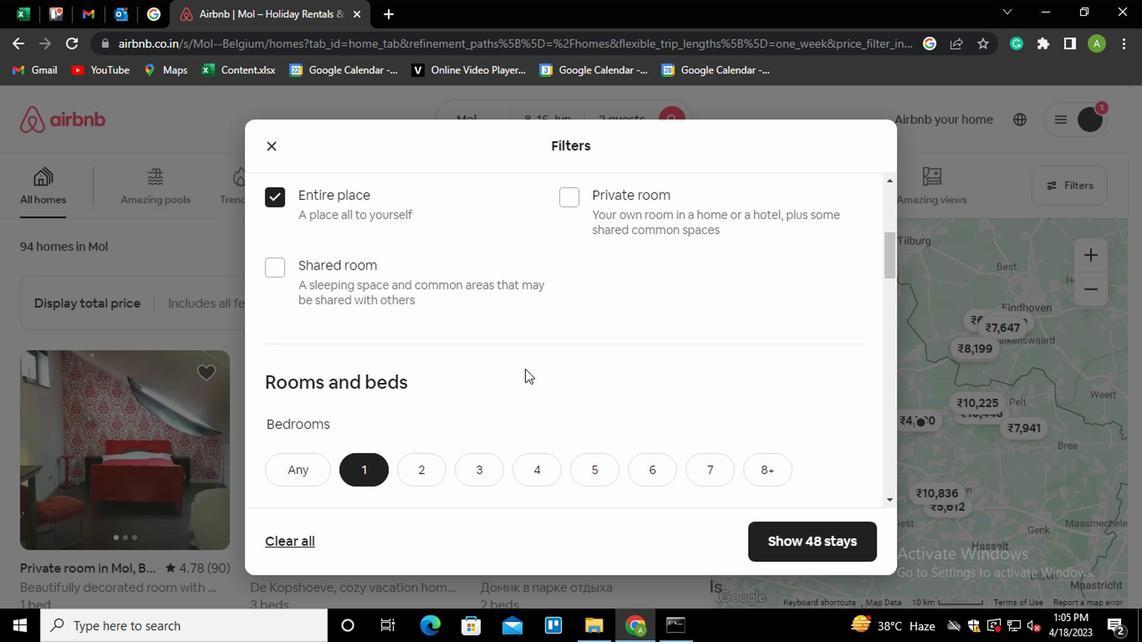
Action: Mouse moved to (366, 467)
Screenshot: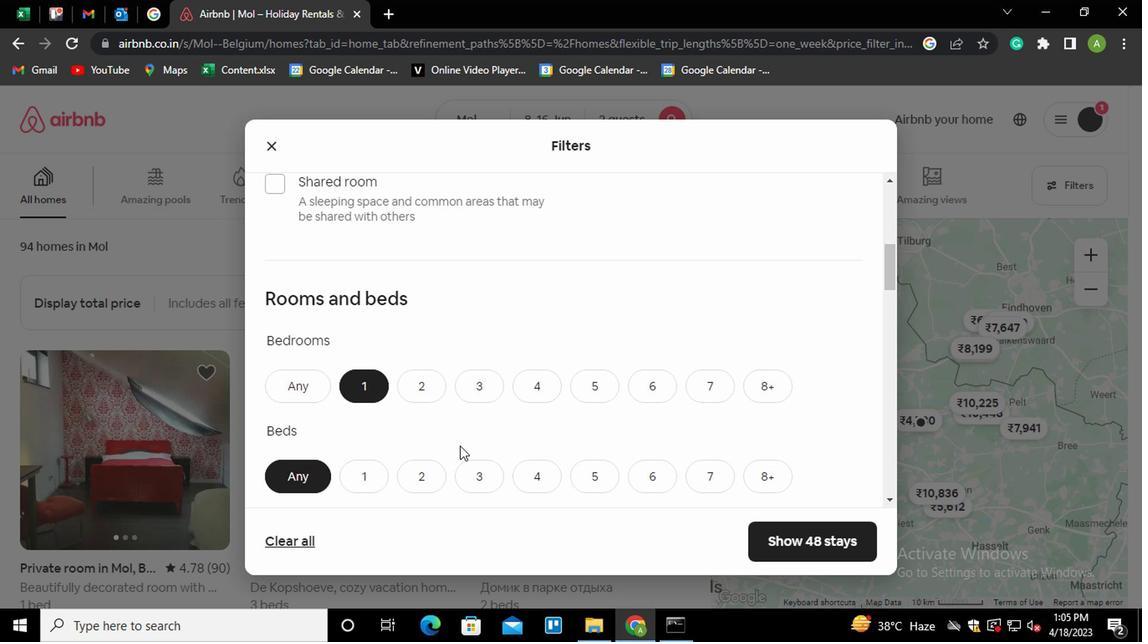 
Action: Mouse pressed left at (366, 467)
Screenshot: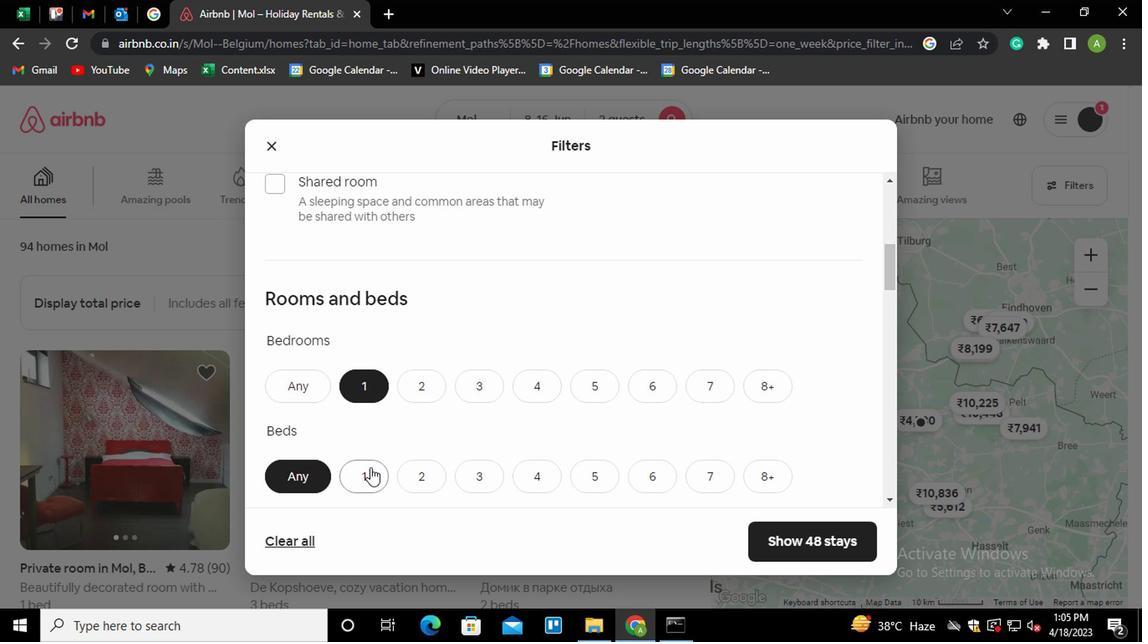 
Action: Mouse moved to (555, 330)
Screenshot: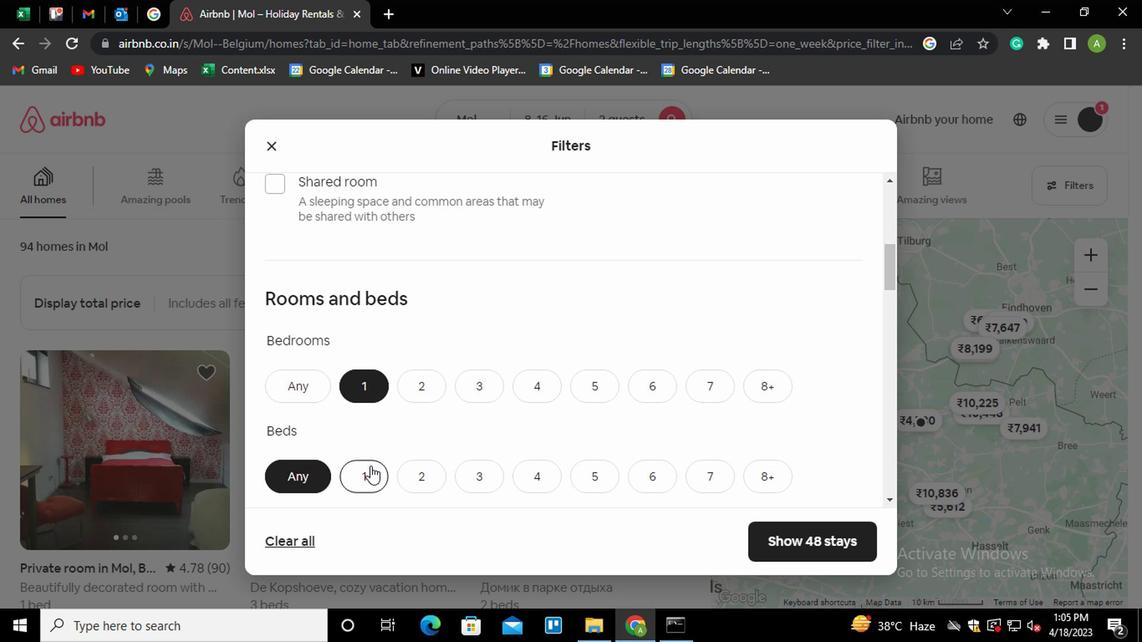 
Action: Mouse scrolled (555, 329) with delta (0, -1)
Screenshot: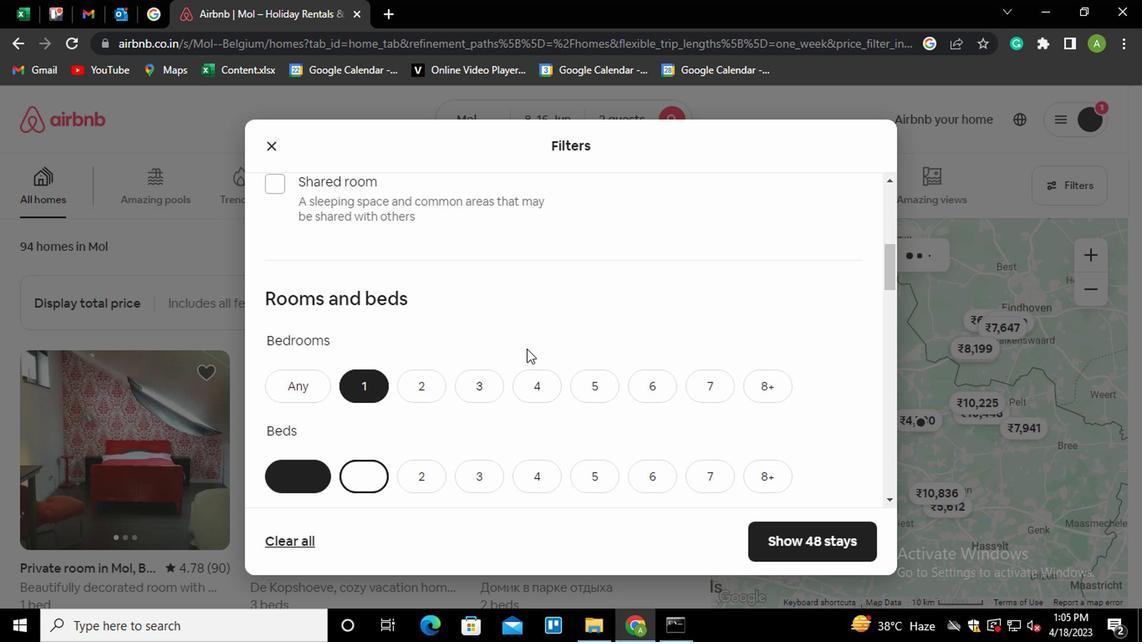
Action: Mouse scrolled (555, 329) with delta (0, -1)
Screenshot: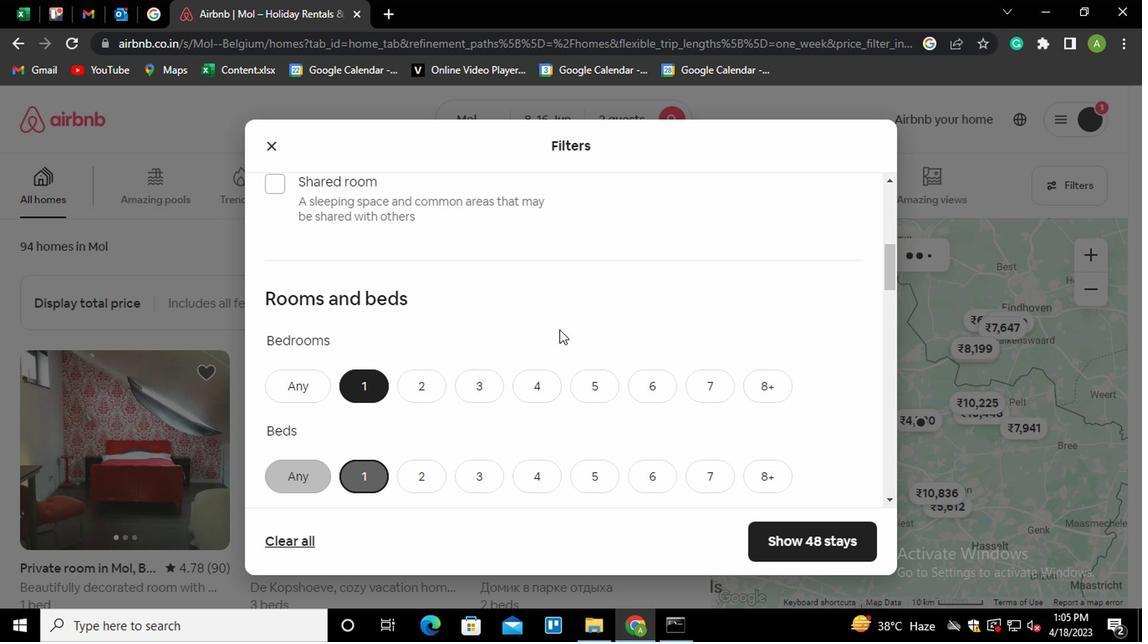 
Action: Mouse scrolled (555, 329) with delta (0, -1)
Screenshot: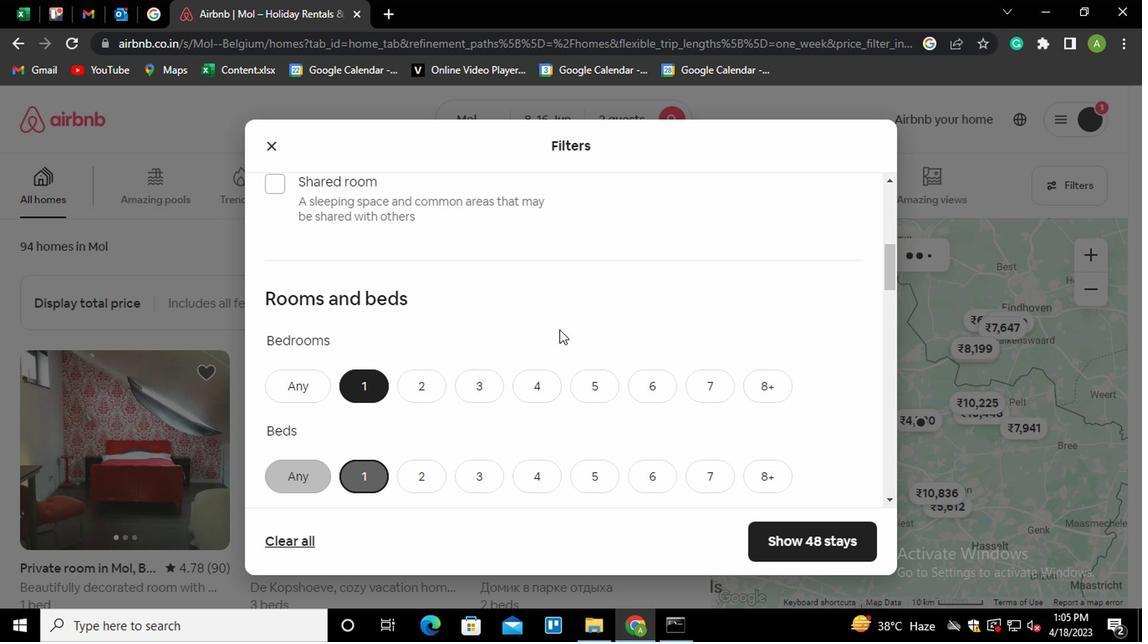 
Action: Mouse scrolled (555, 329) with delta (0, -1)
Screenshot: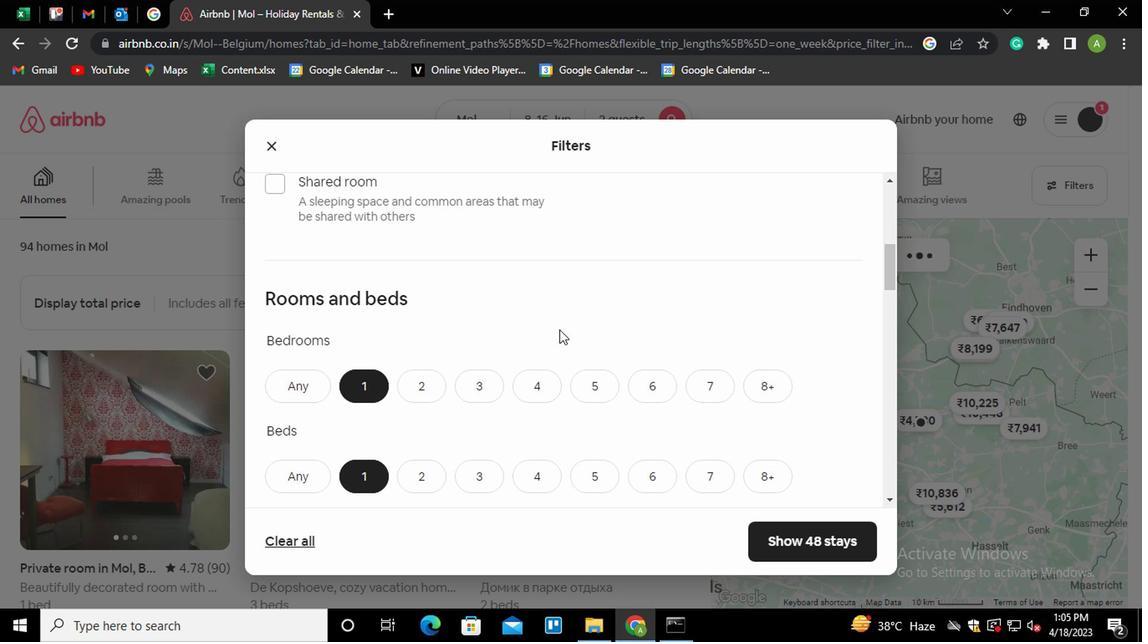 
Action: Mouse moved to (451, 341)
Screenshot: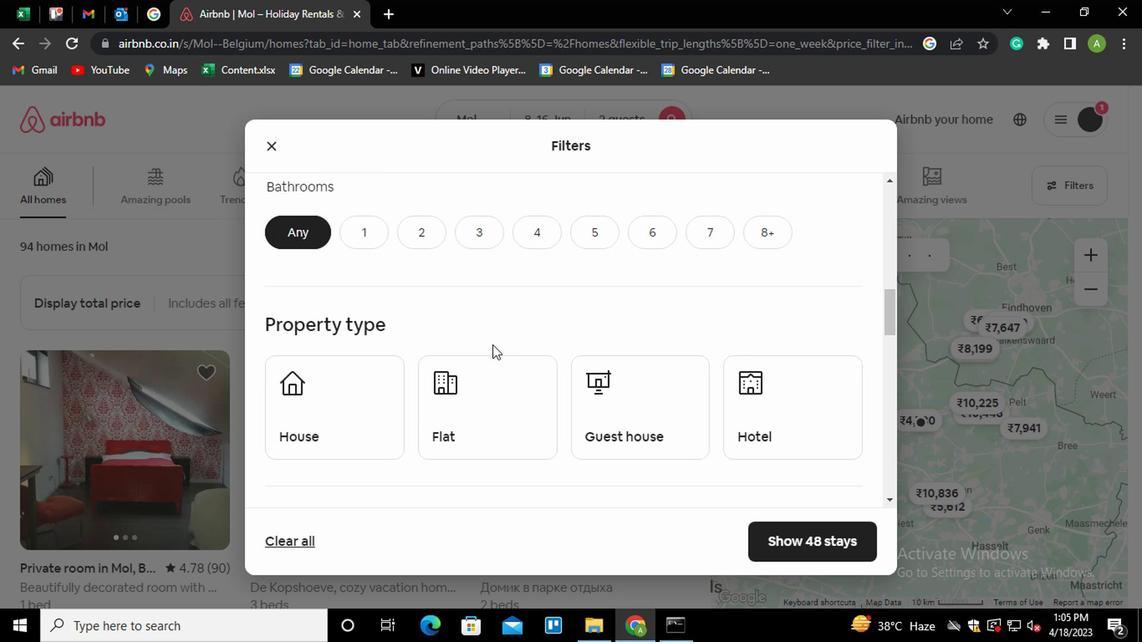 
Action: Mouse scrolled (451, 342) with delta (0, 1)
Screenshot: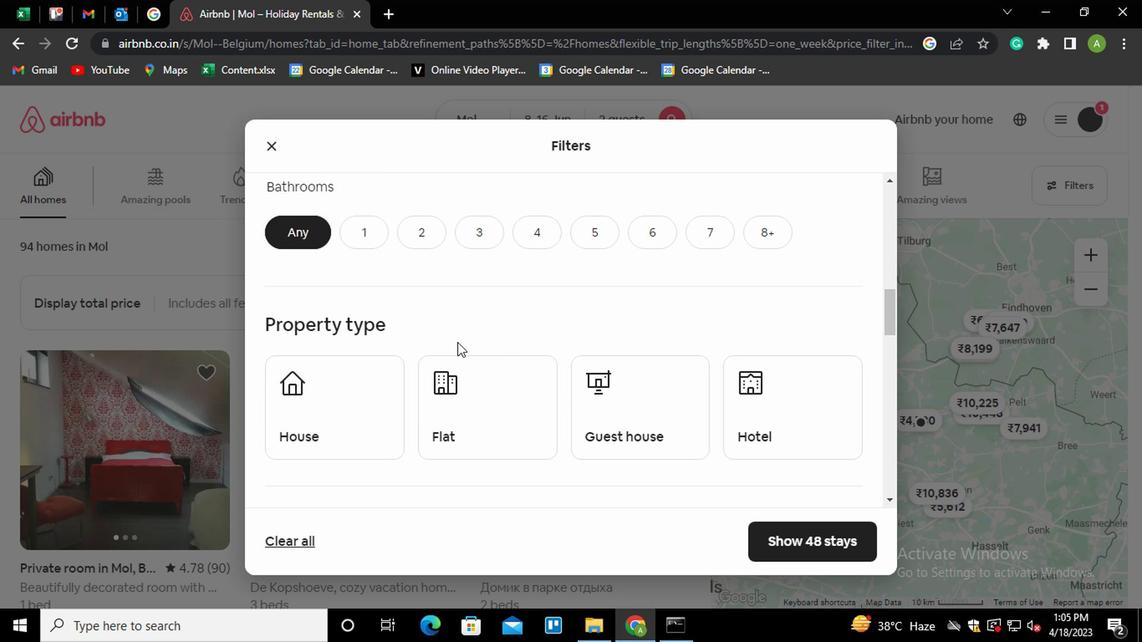 
Action: Mouse moved to (366, 318)
Screenshot: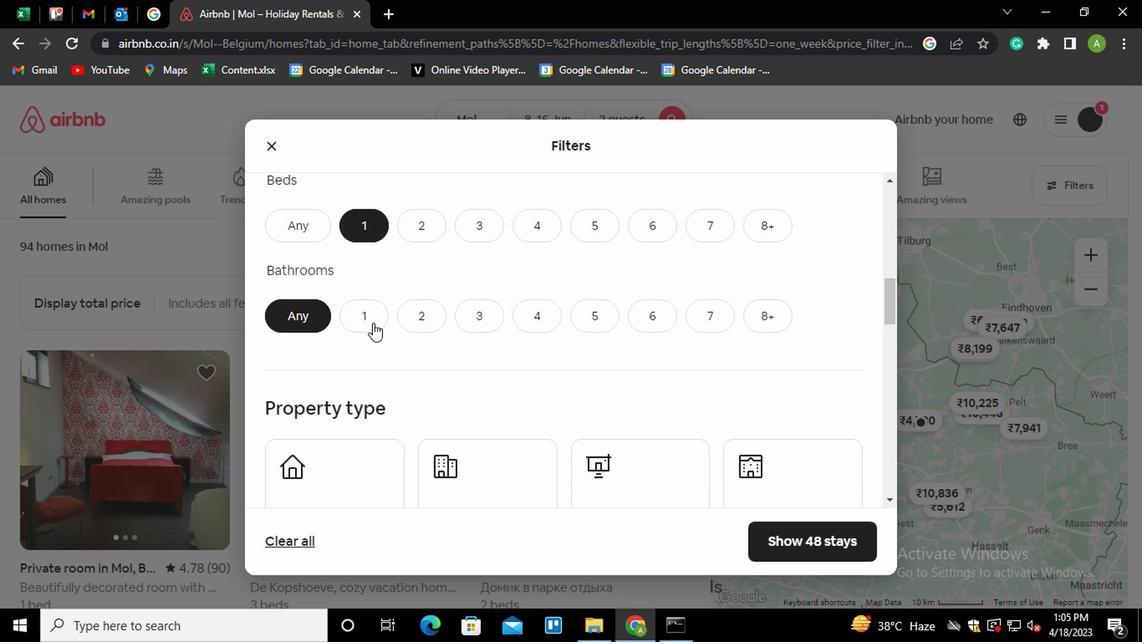 
Action: Mouse pressed left at (366, 318)
Screenshot: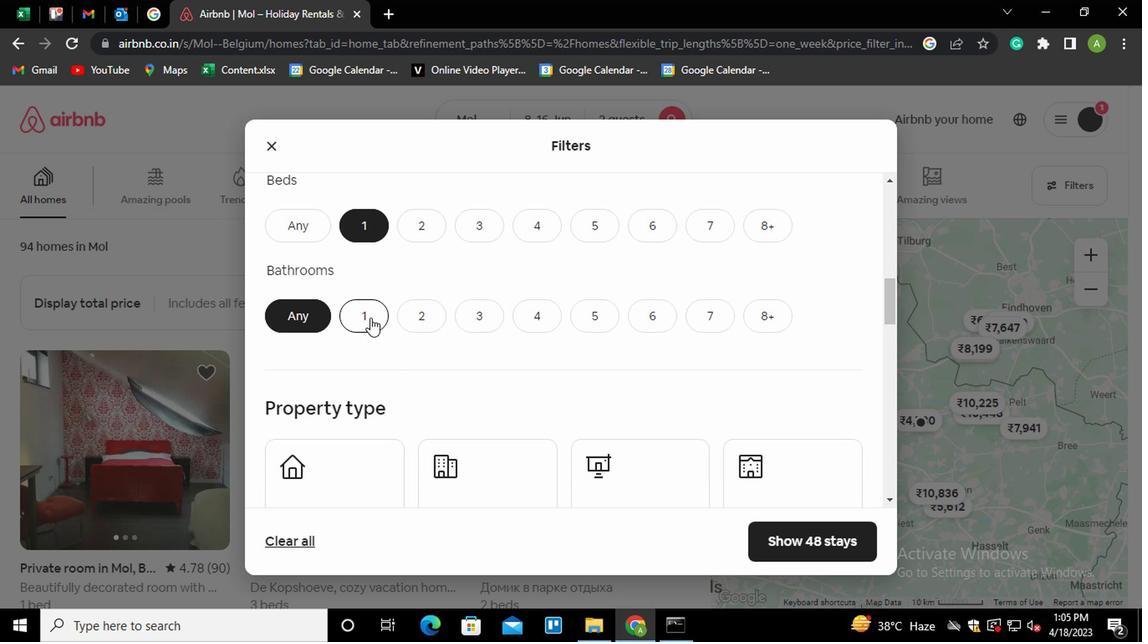 
Action: Mouse moved to (518, 335)
Screenshot: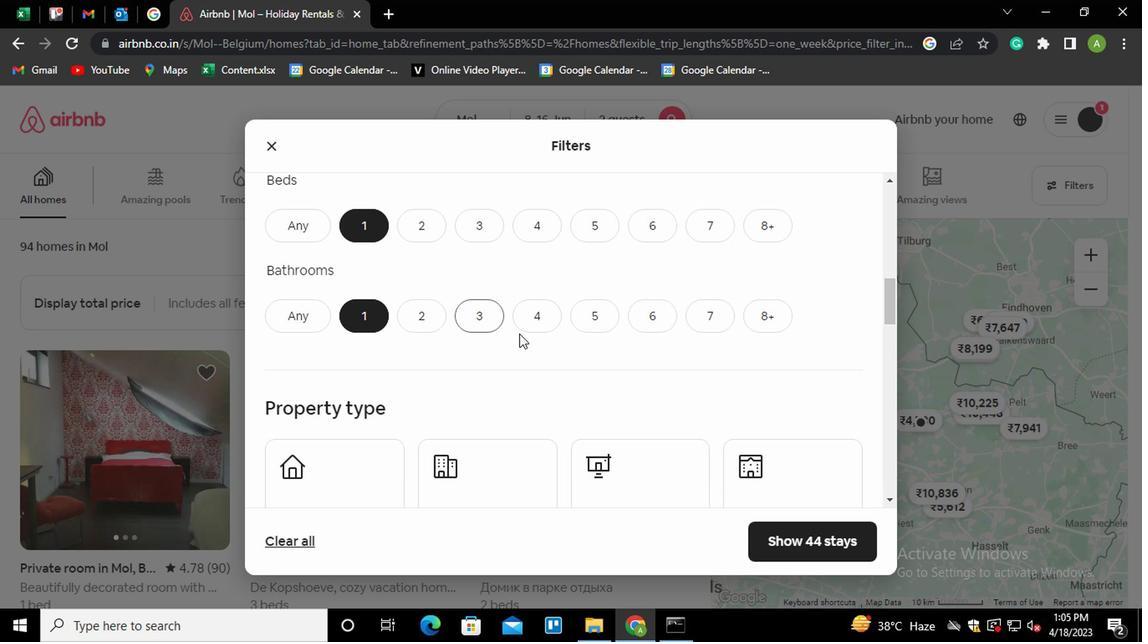 
Action: Mouse scrolled (518, 335) with delta (0, 0)
Screenshot: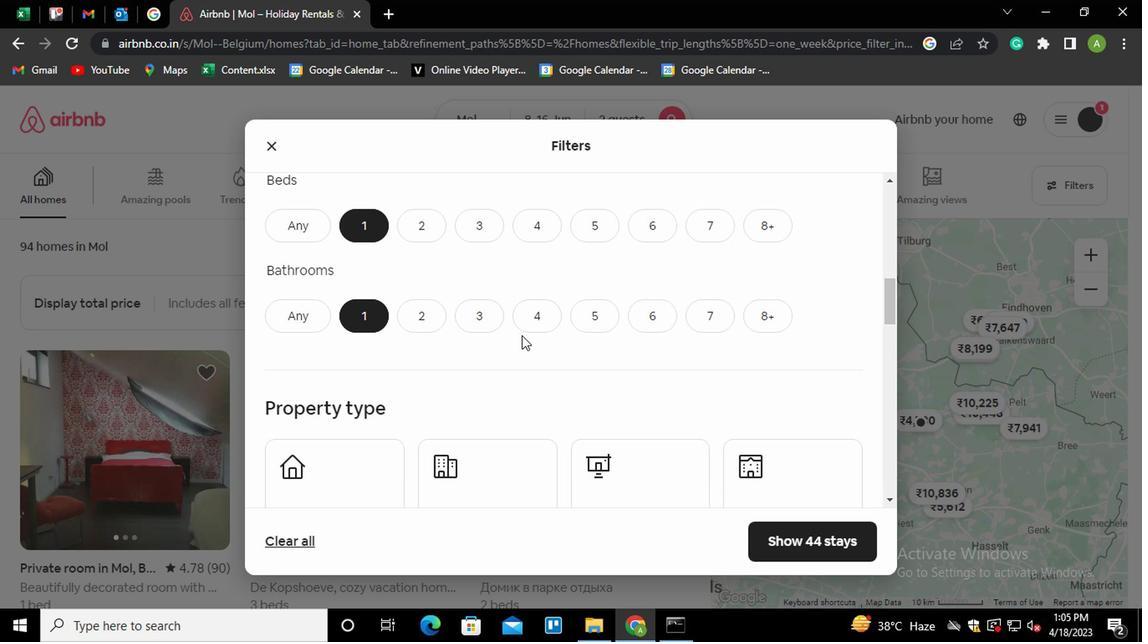 
Action: Mouse moved to (763, 411)
Screenshot: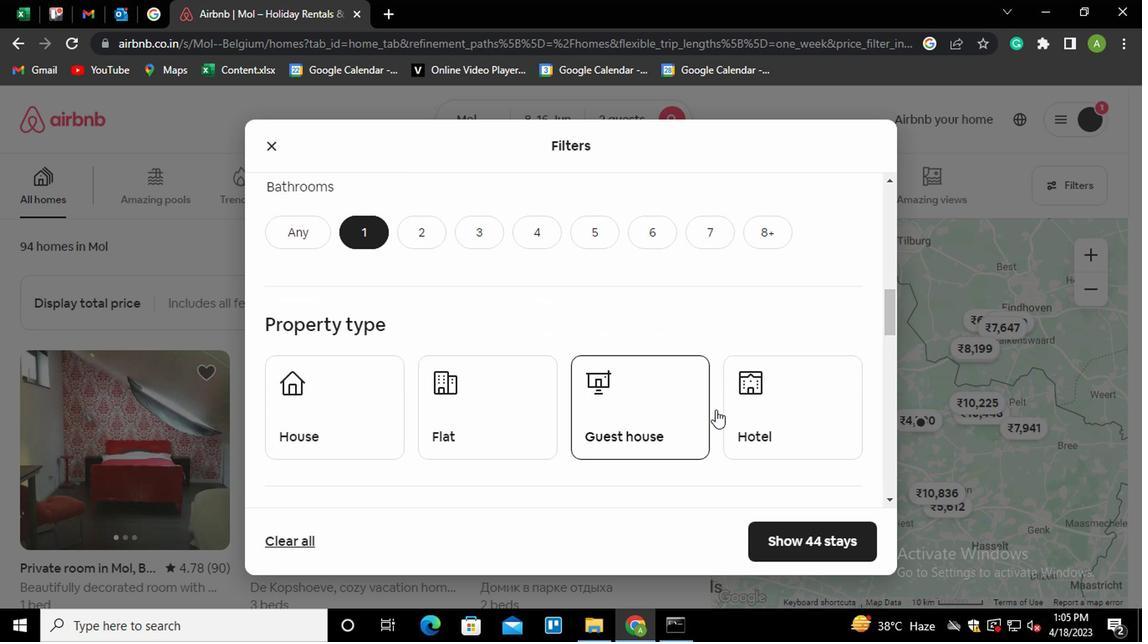 
Action: Mouse pressed left at (763, 411)
Screenshot: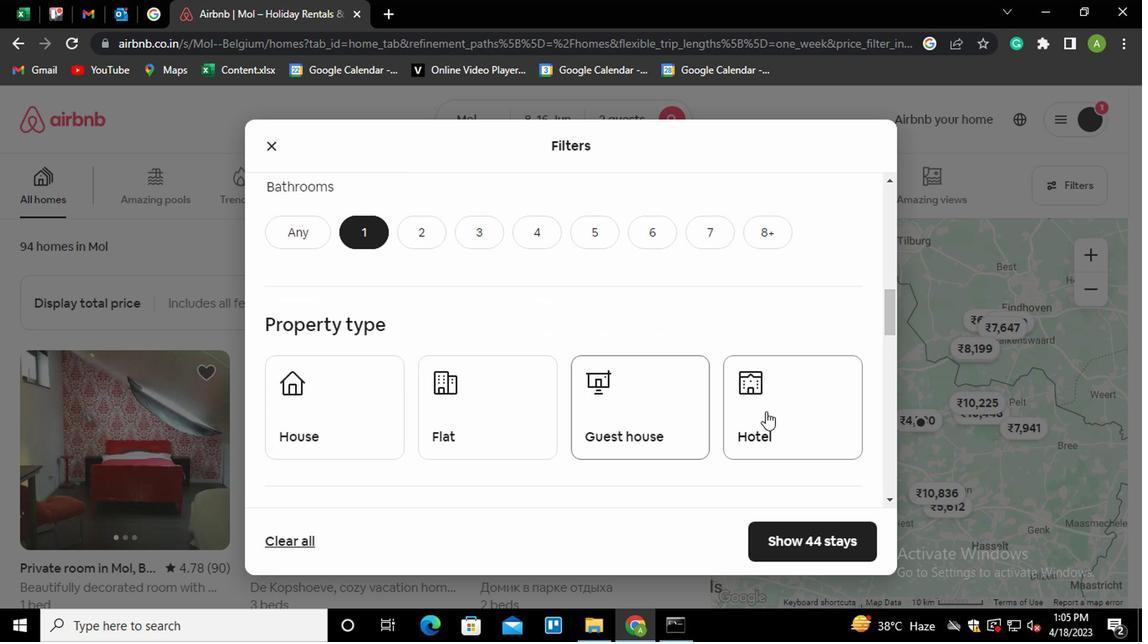 
Action: Mouse moved to (662, 374)
Screenshot: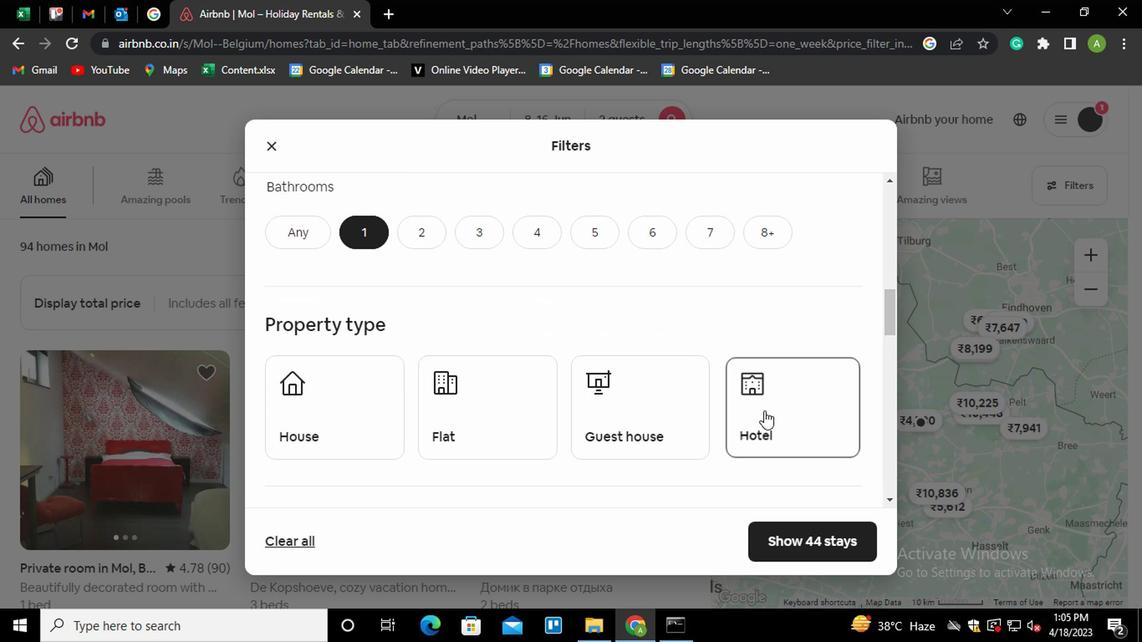
Action: Mouse scrolled (662, 373) with delta (0, -1)
Screenshot: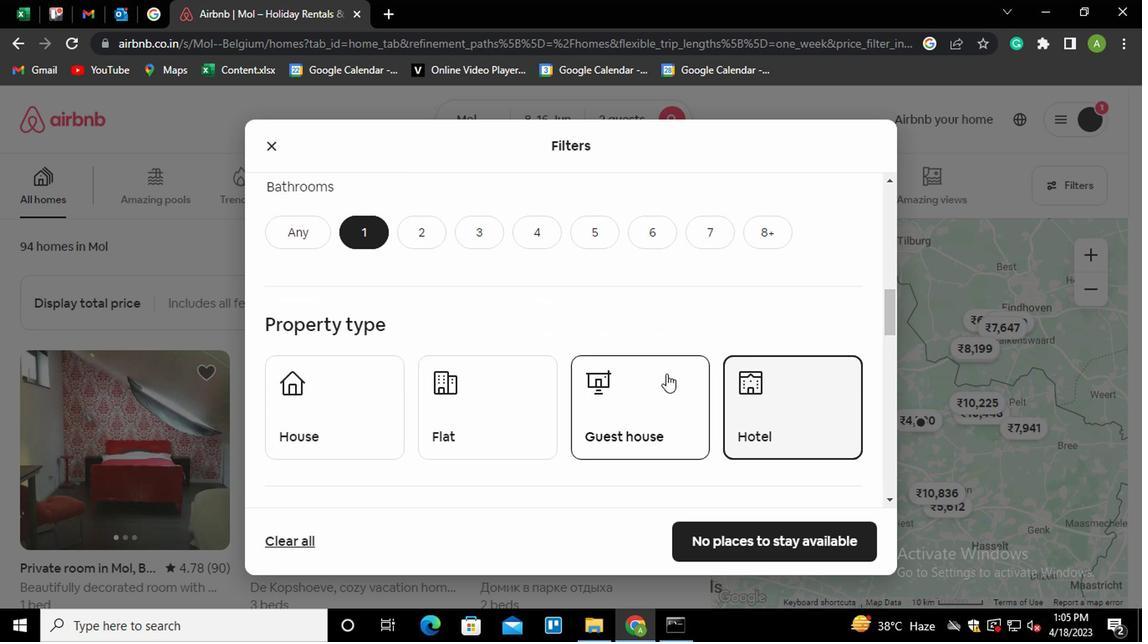 
Action: Mouse scrolled (662, 373) with delta (0, -1)
Screenshot: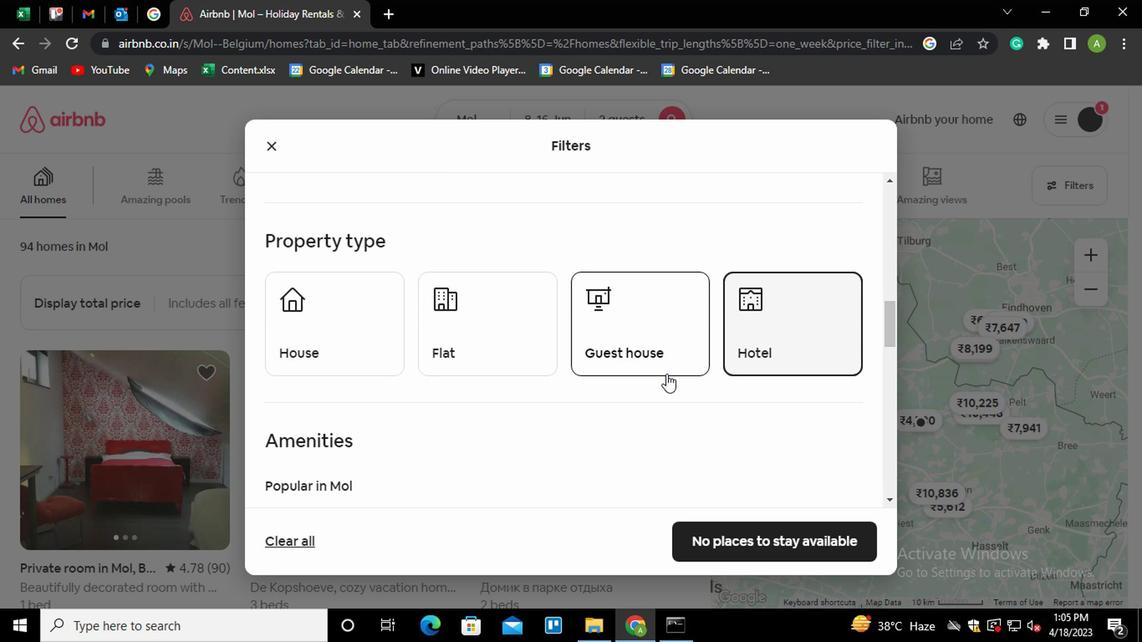 
Action: Mouse moved to (661, 368)
Screenshot: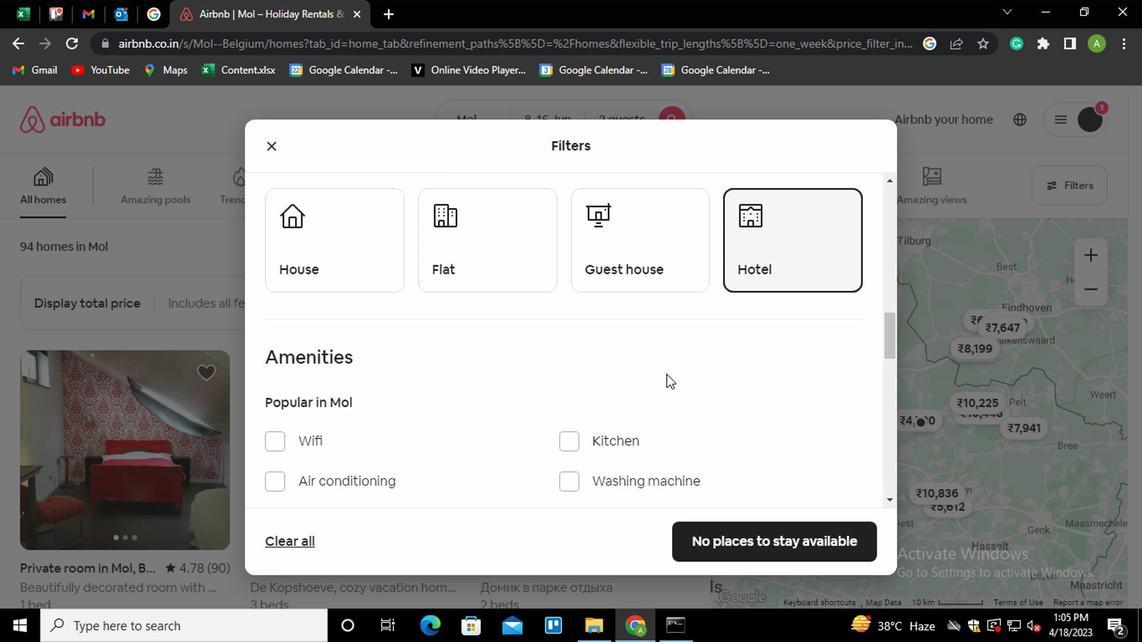 
Action: Mouse scrolled (661, 368) with delta (0, 0)
Screenshot: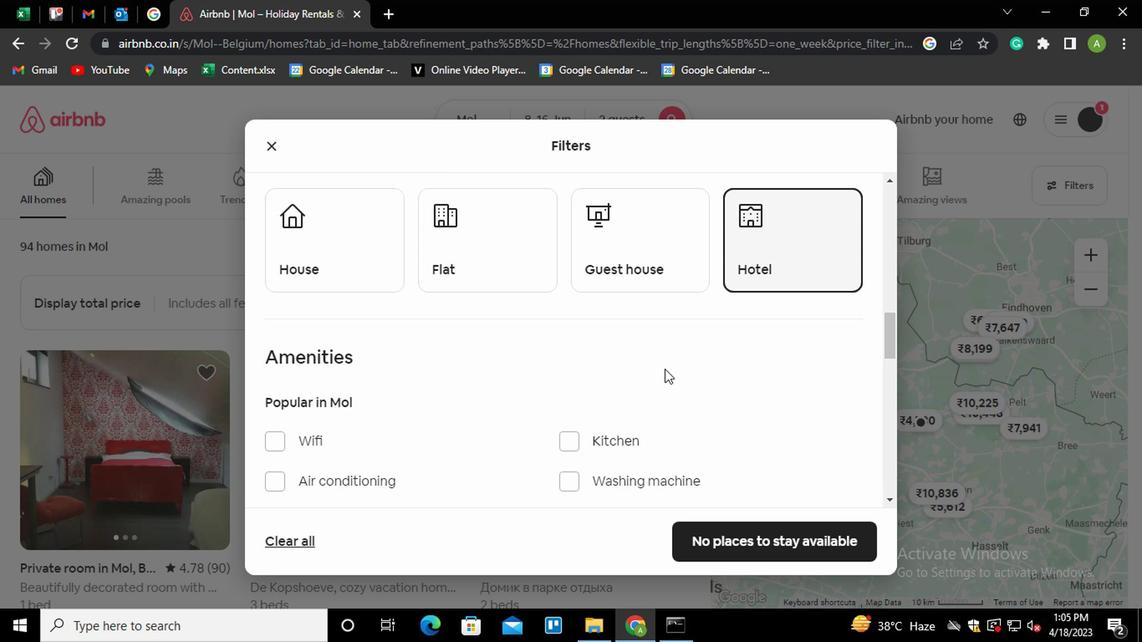 
Action: Mouse moved to (299, 468)
Screenshot: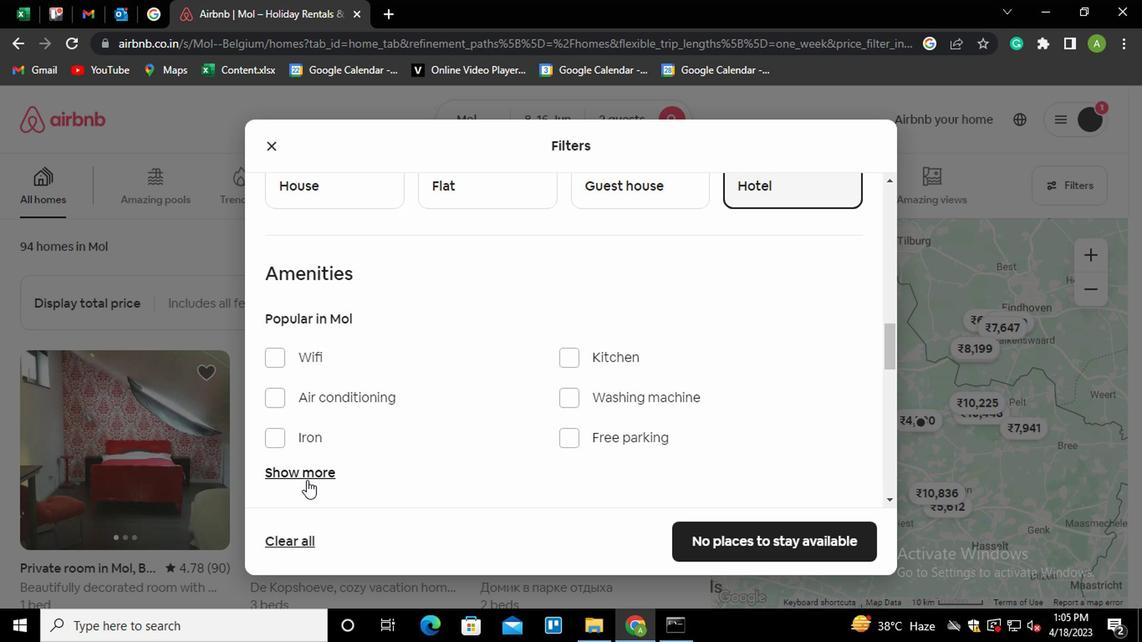 
Action: Mouse pressed left at (299, 468)
Screenshot: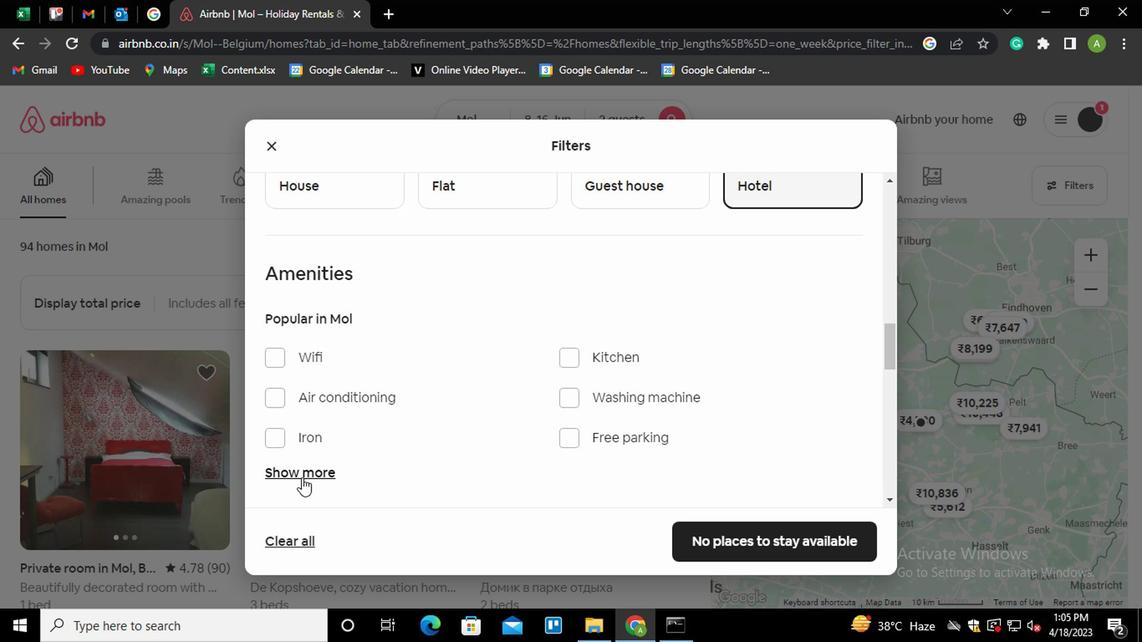 
Action: Mouse moved to (572, 351)
Screenshot: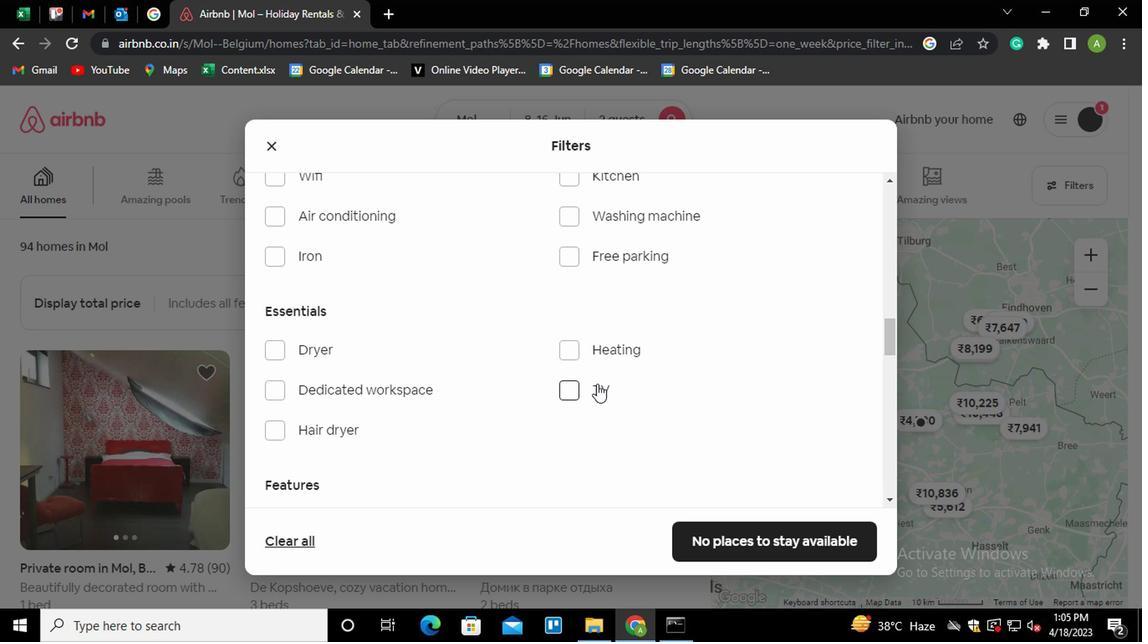 
Action: Mouse pressed left at (572, 351)
Screenshot: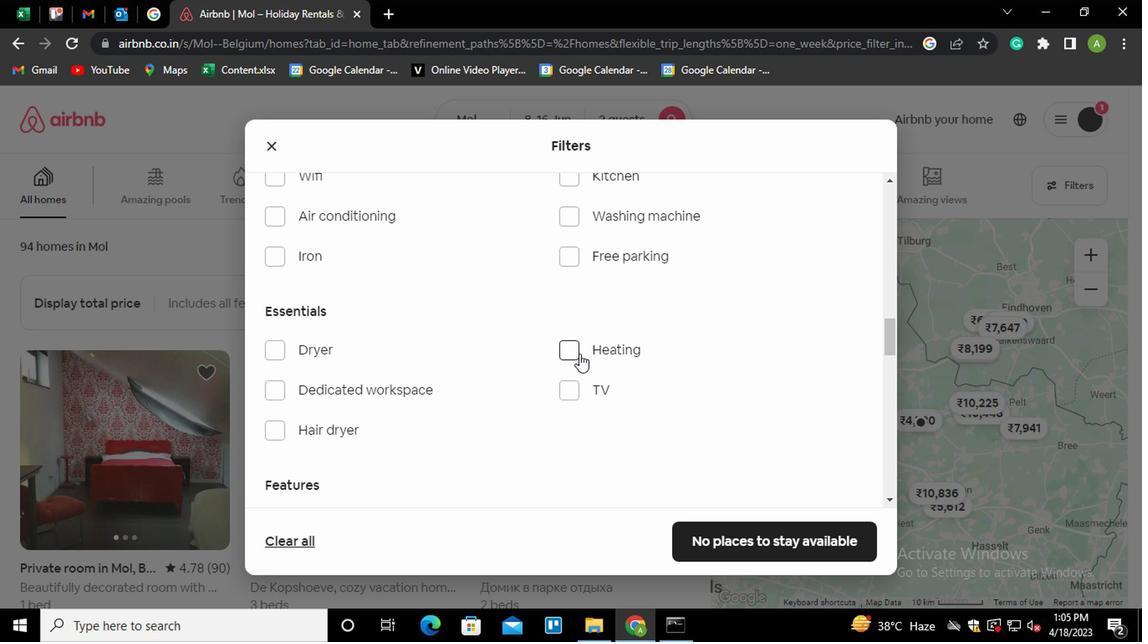
Action: Mouse moved to (676, 355)
Screenshot: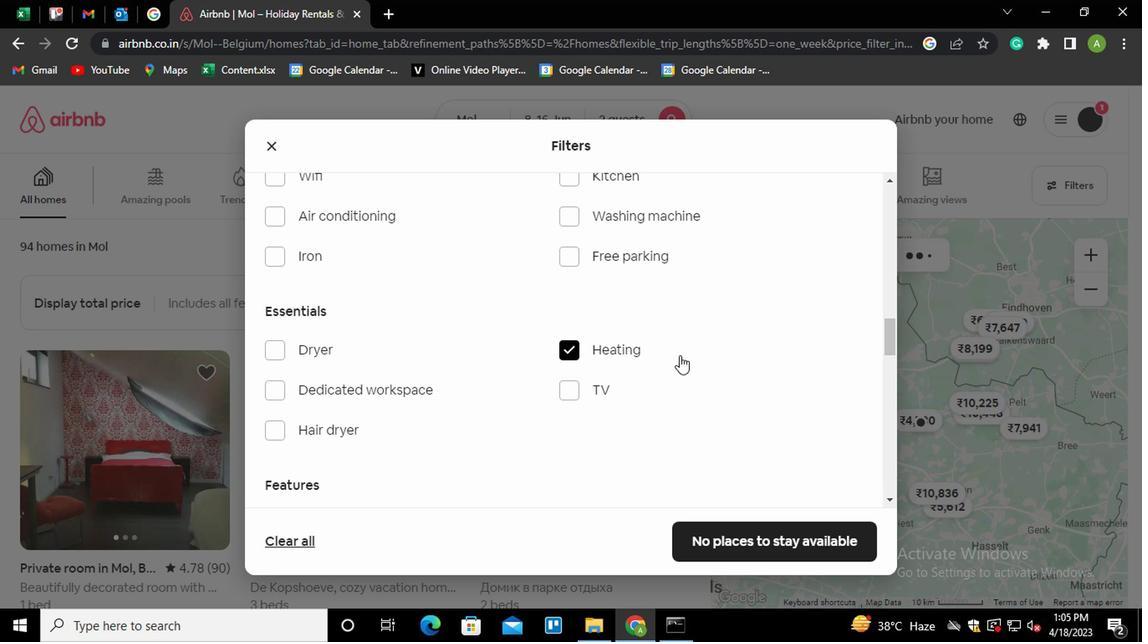 
Action: Mouse scrolled (676, 354) with delta (0, -1)
Screenshot: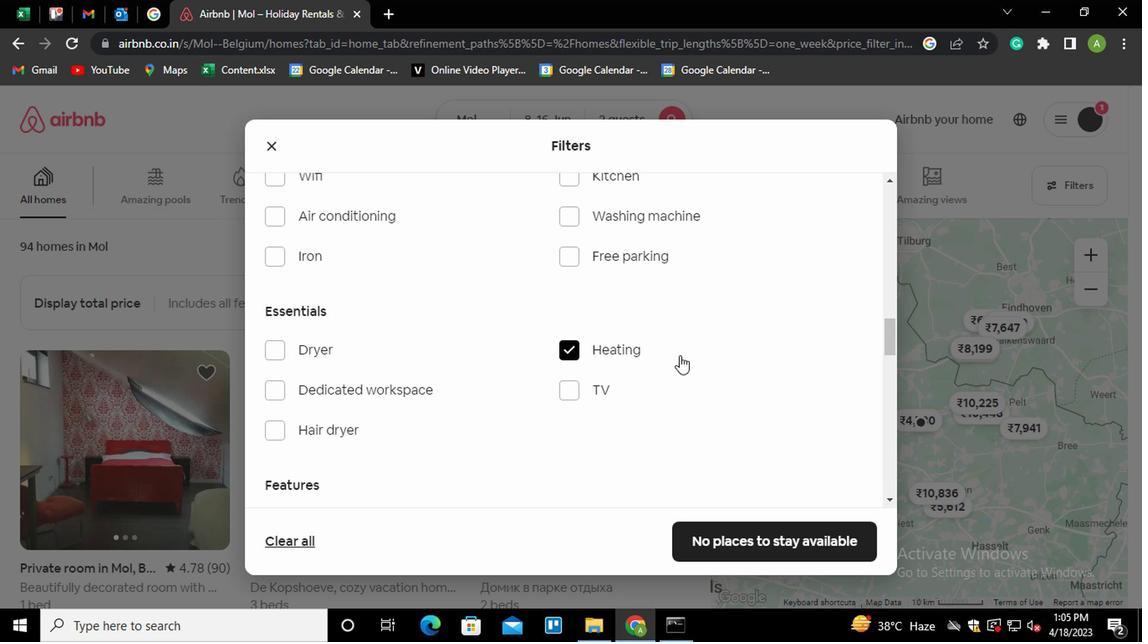 
Action: Mouse scrolled (676, 354) with delta (0, -1)
Screenshot: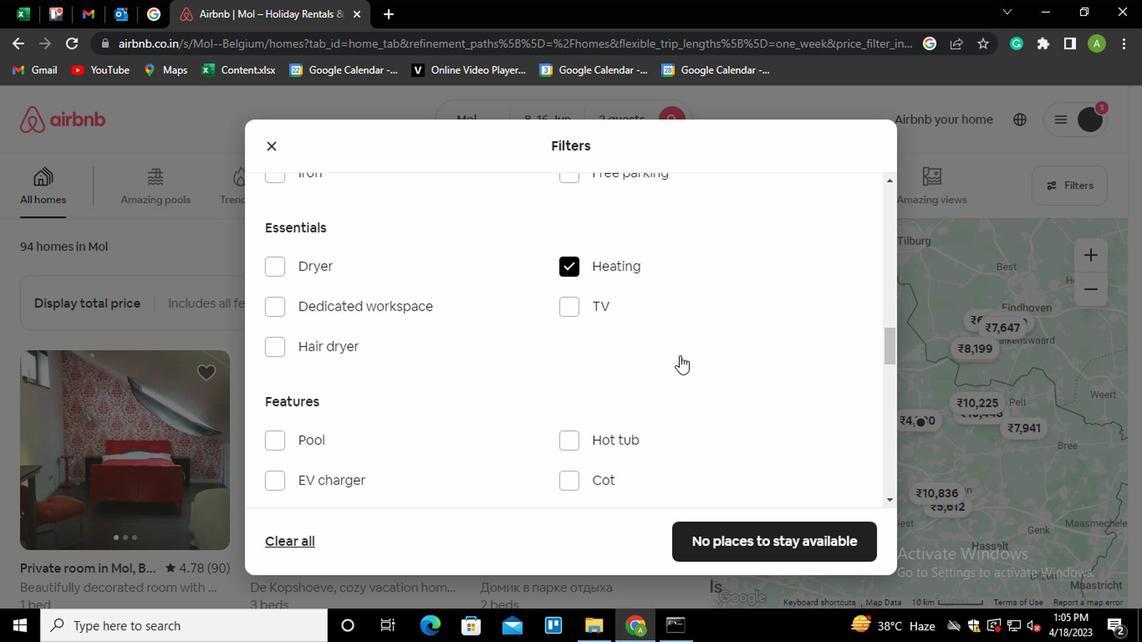 
Action: Mouse scrolled (676, 354) with delta (0, -1)
Screenshot: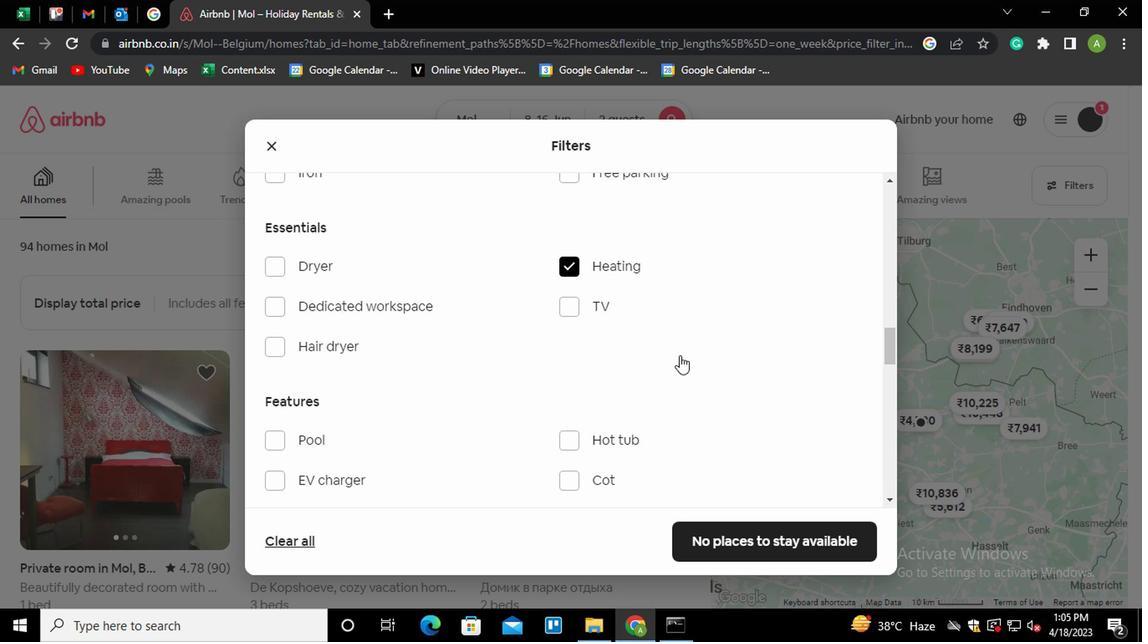 
Action: Mouse scrolled (676, 354) with delta (0, -1)
Screenshot: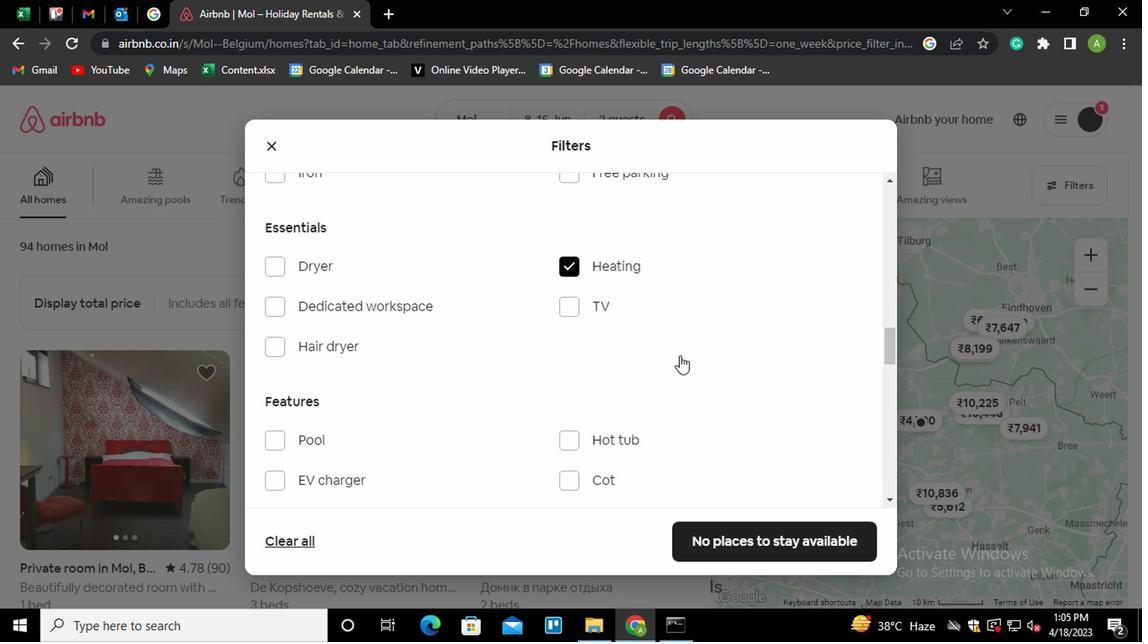 
Action: Mouse scrolled (676, 354) with delta (0, -1)
Screenshot: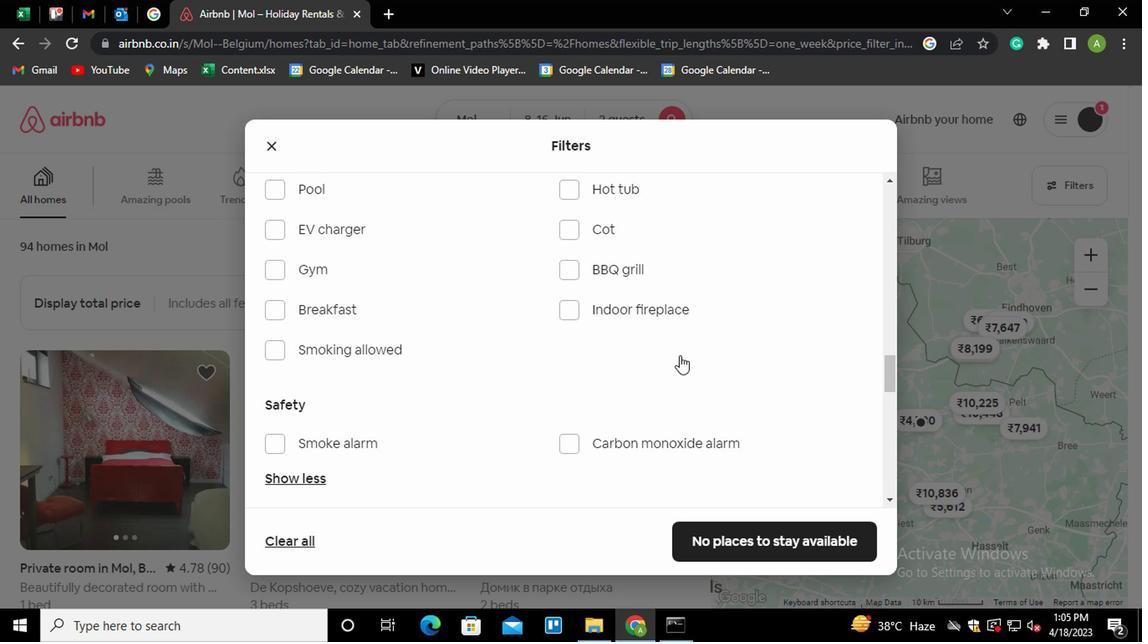 
Action: Mouse scrolled (676, 354) with delta (0, -1)
Screenshot: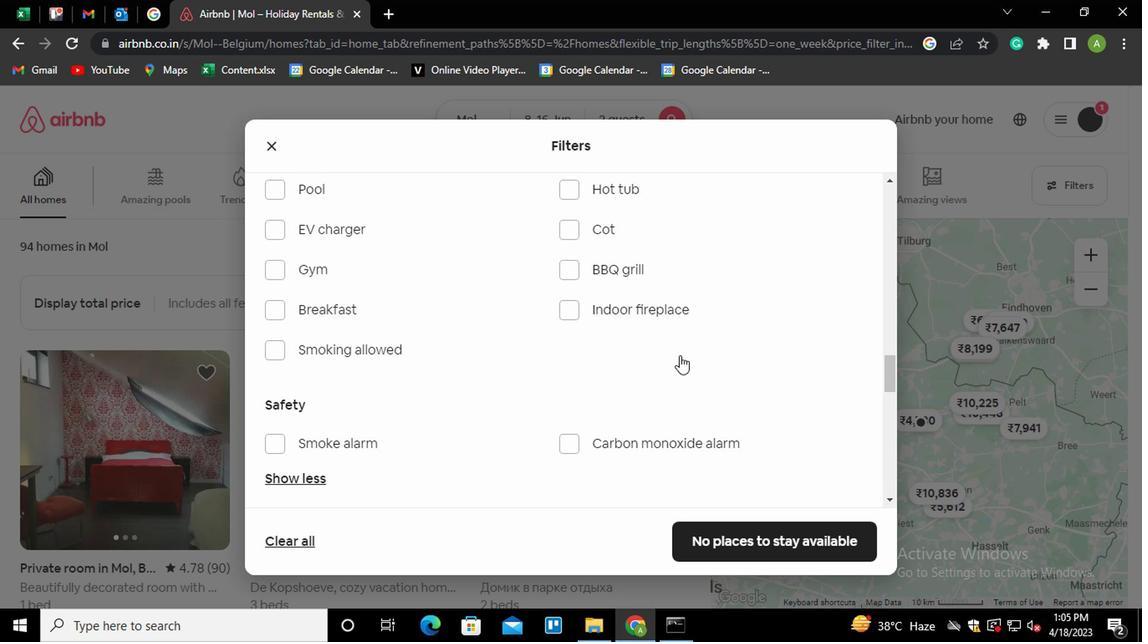
Action: Mouse scrolled (676, 354) with delta (0, -1)
Screenshot: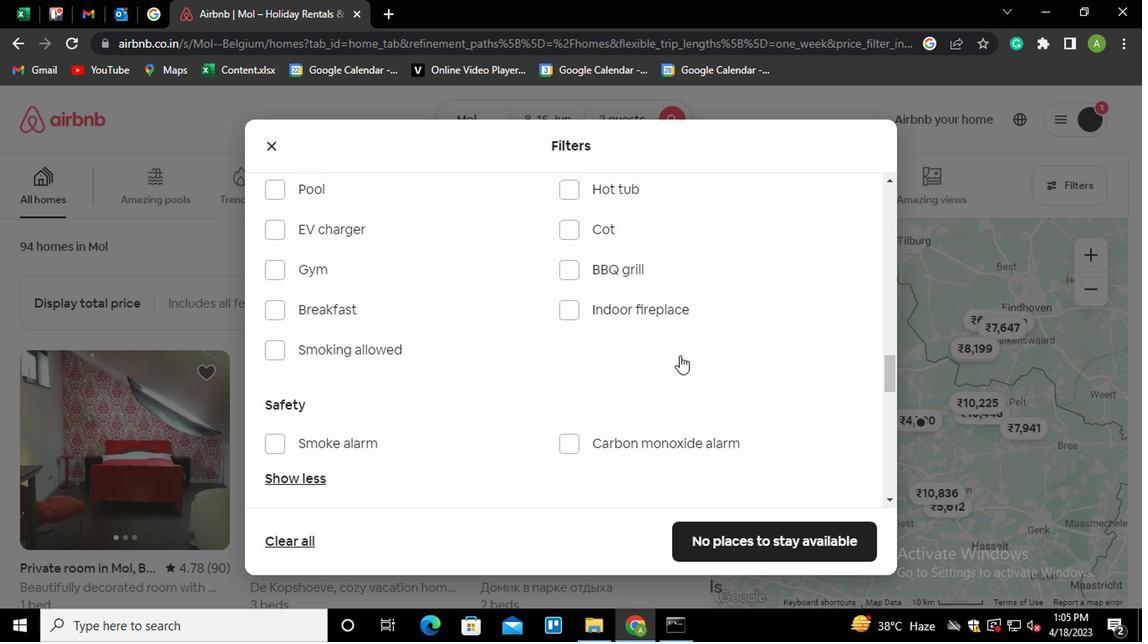 
Action: Mouse moved to (836, 421)
Screenshot: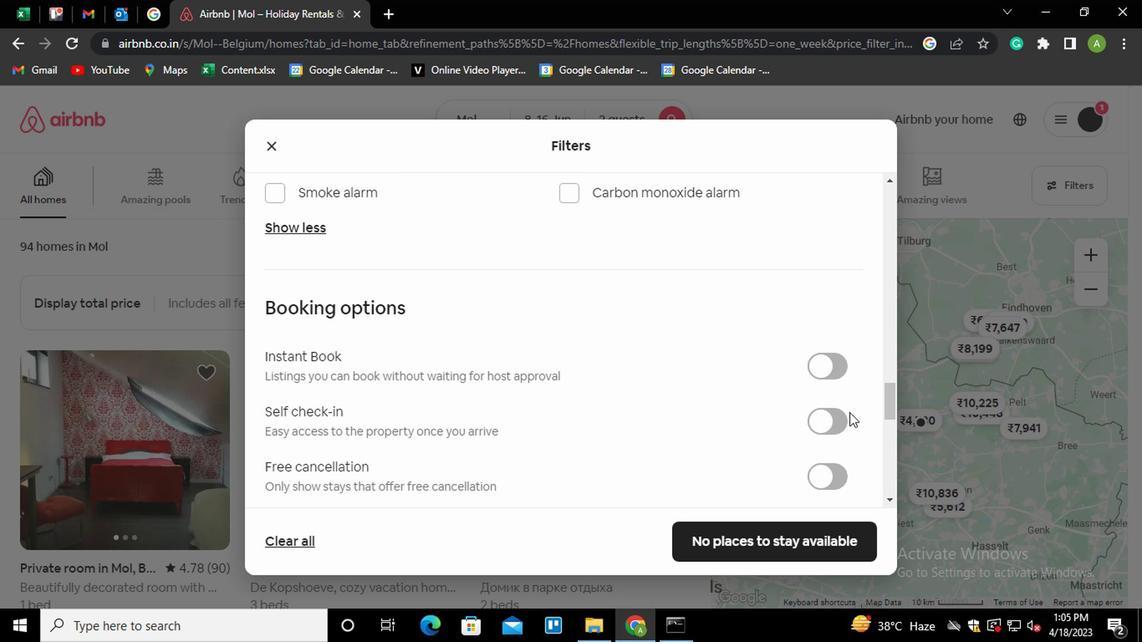 
Action: Mouse pressed left at (836, 421)
Screenshot: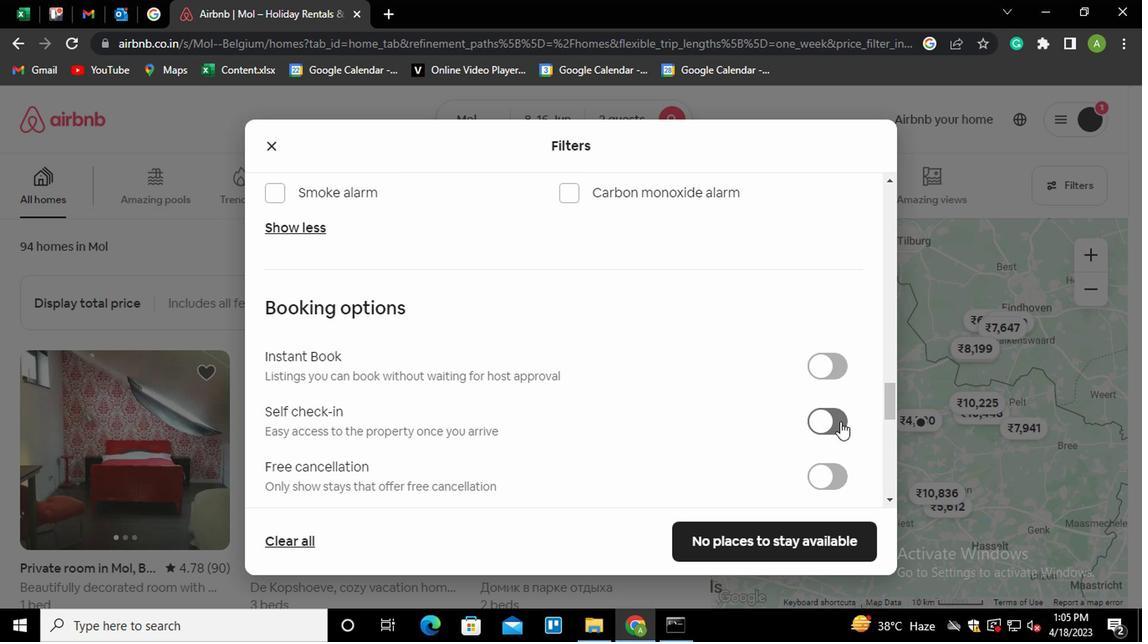 
Action: Mouse moved to (711, 402)
Screenshot: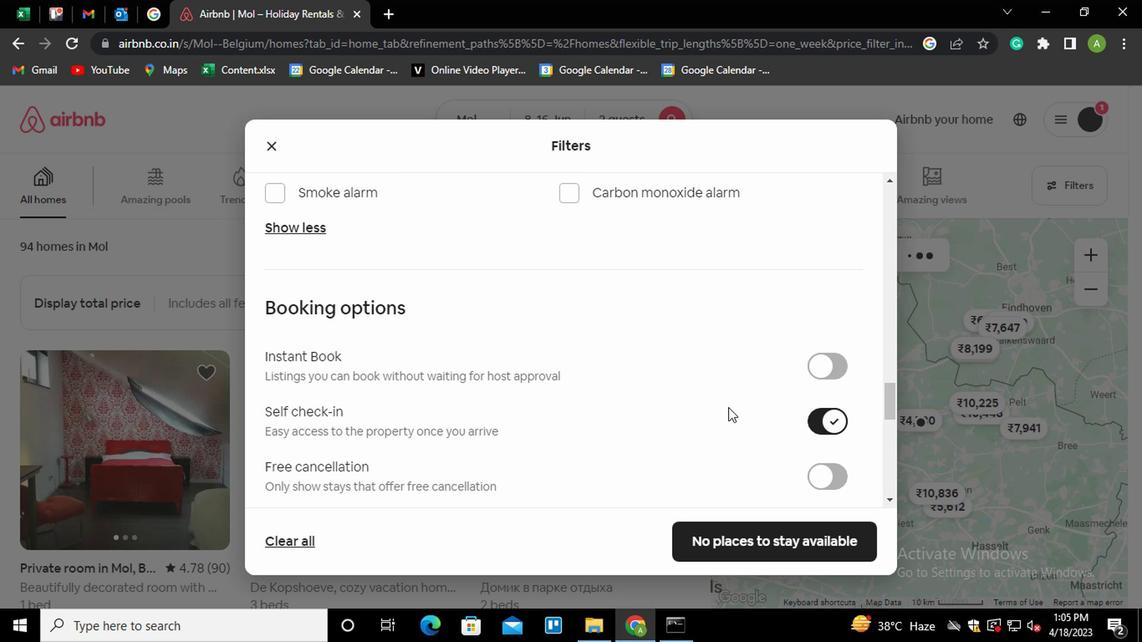 
Action: Mouse scrolled (711, 402) with delta (0, 0)
Screenshot: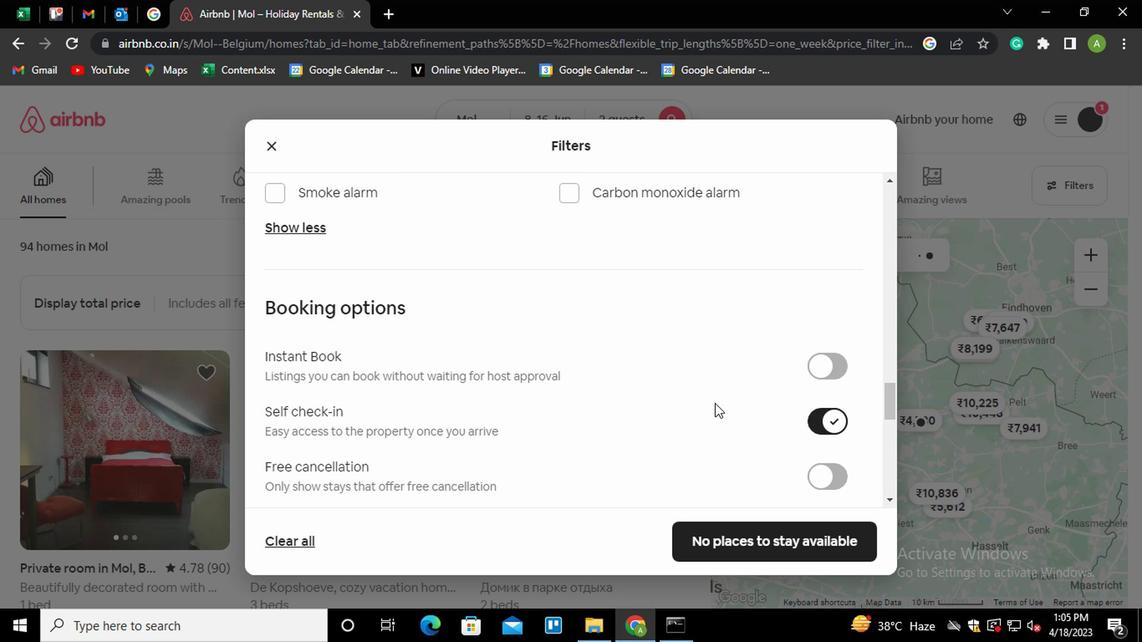 
Action: Mouse scrolled (711, 402) with delta (0, 0)
Screenshot: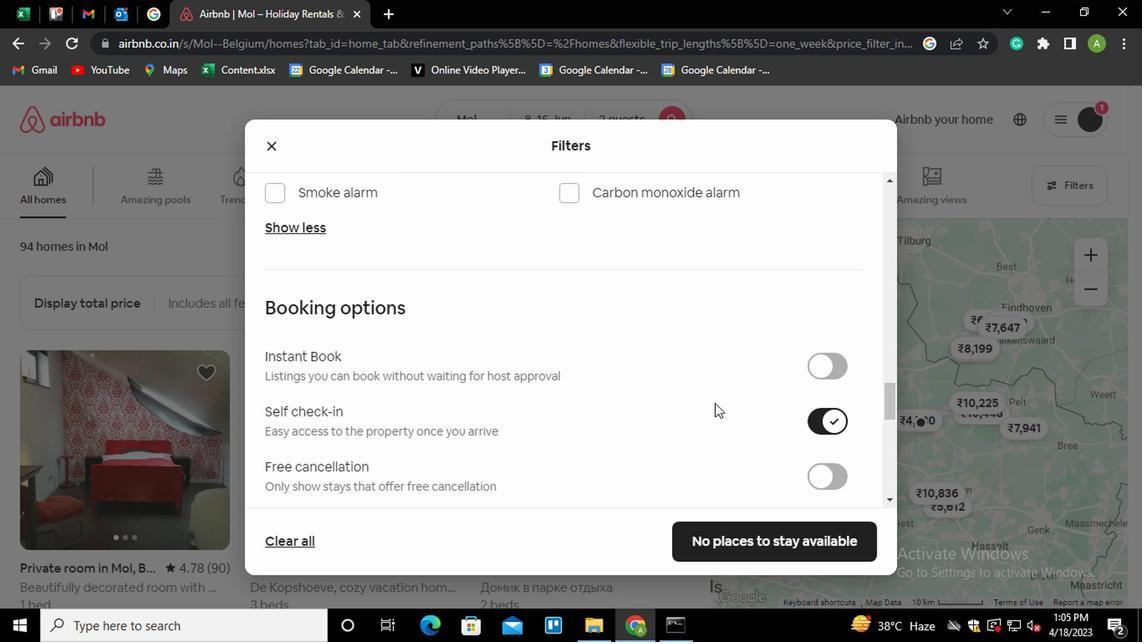 
Action: Mouse scrolled (711, 402) with delta (0, 0)
Screenshot: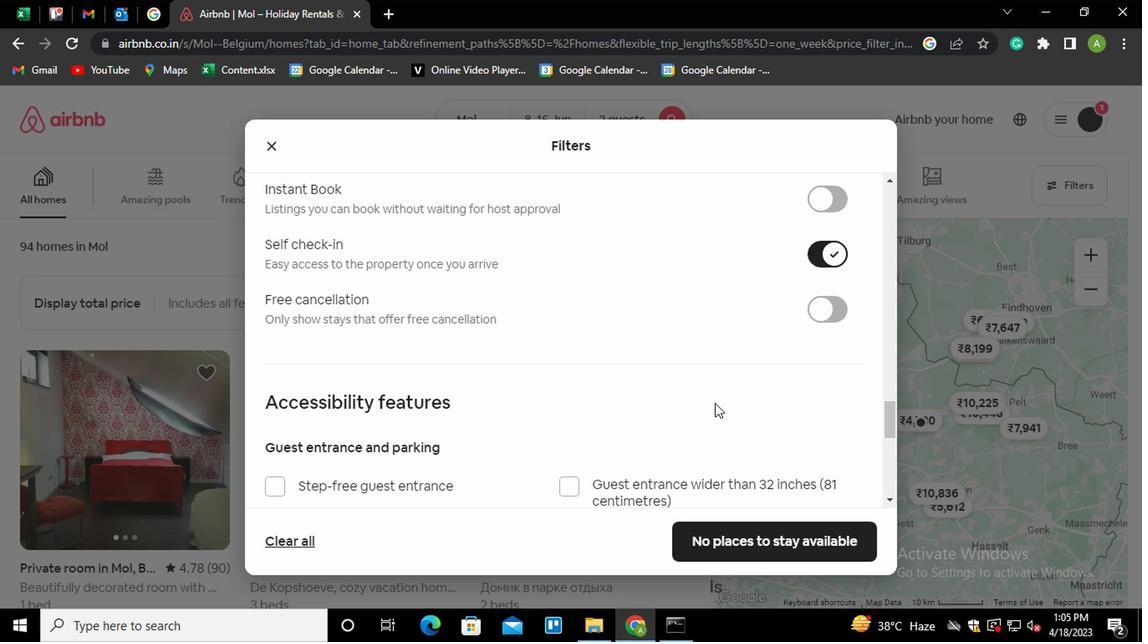
Action: Mouse scrolled (711, 402) with delta (0, 0)
Screenshot: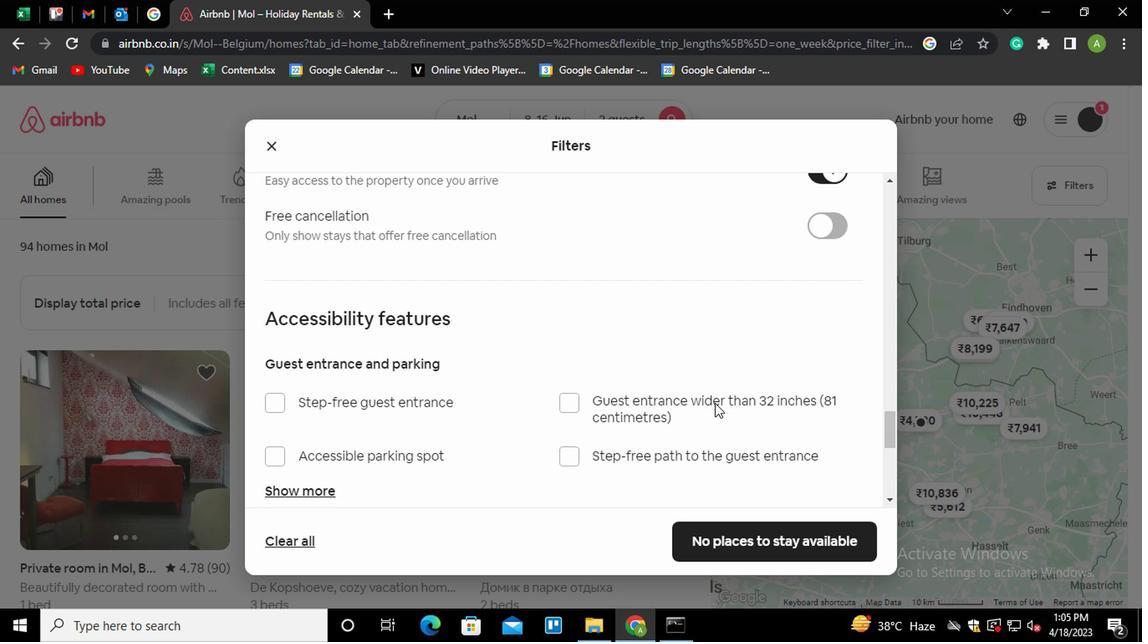 
Action: Mouse scrolled (711, 402) with delta (0, 0)
Screenshot: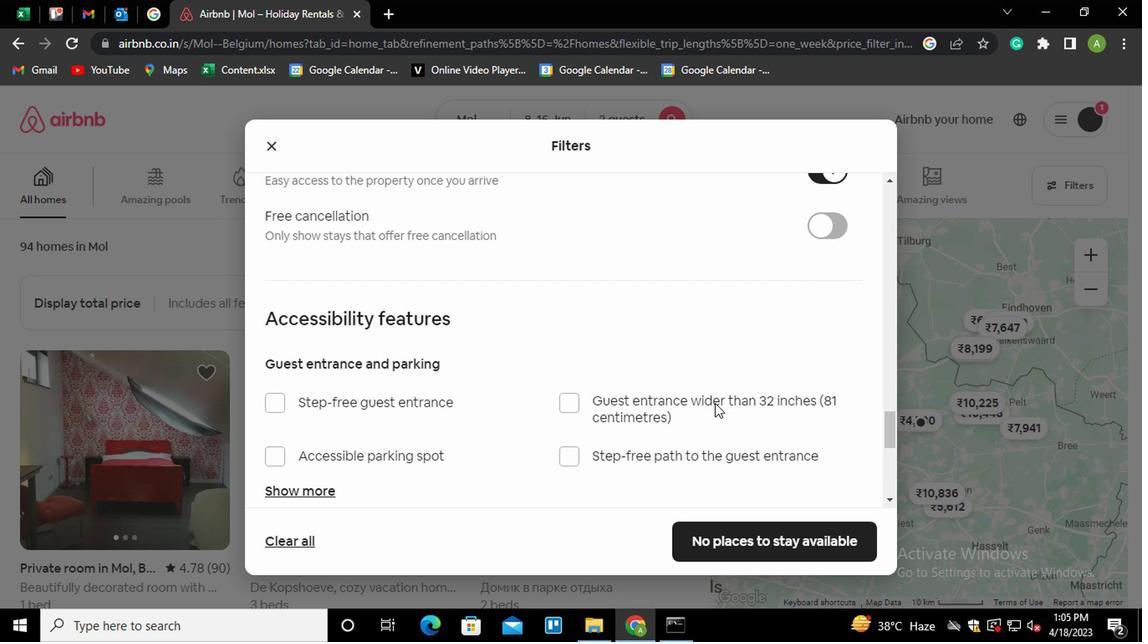 
Action: Mouse scrolled (711, 402) with delta (0, 0)
Screenshot: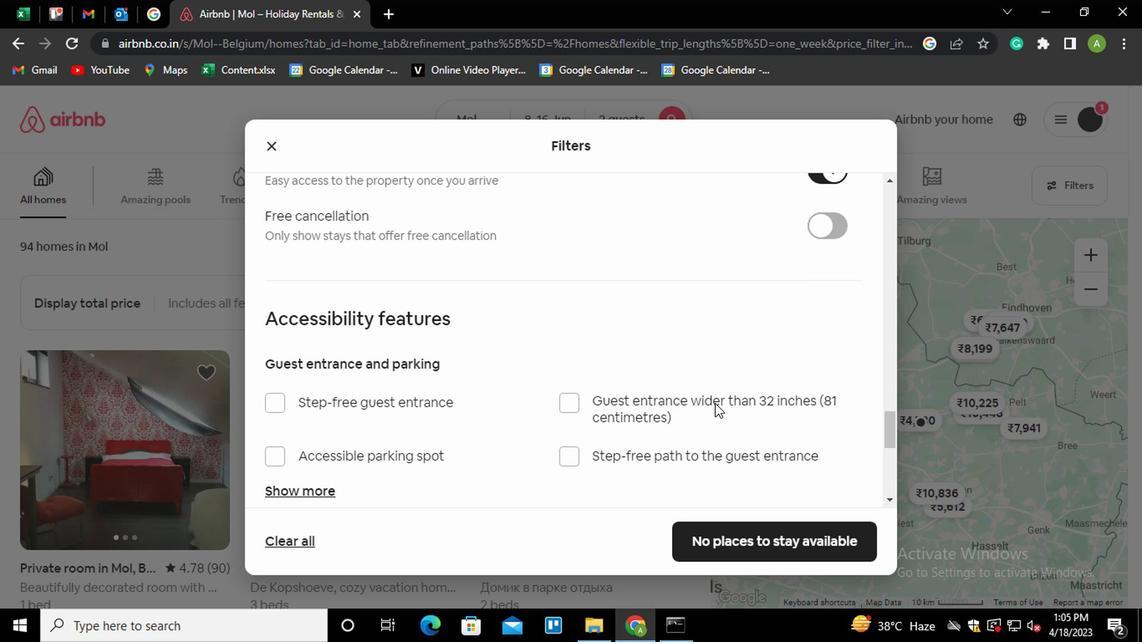
Action: Mouse scrolled (711, 402) with delta (0, 0)
Screenshot: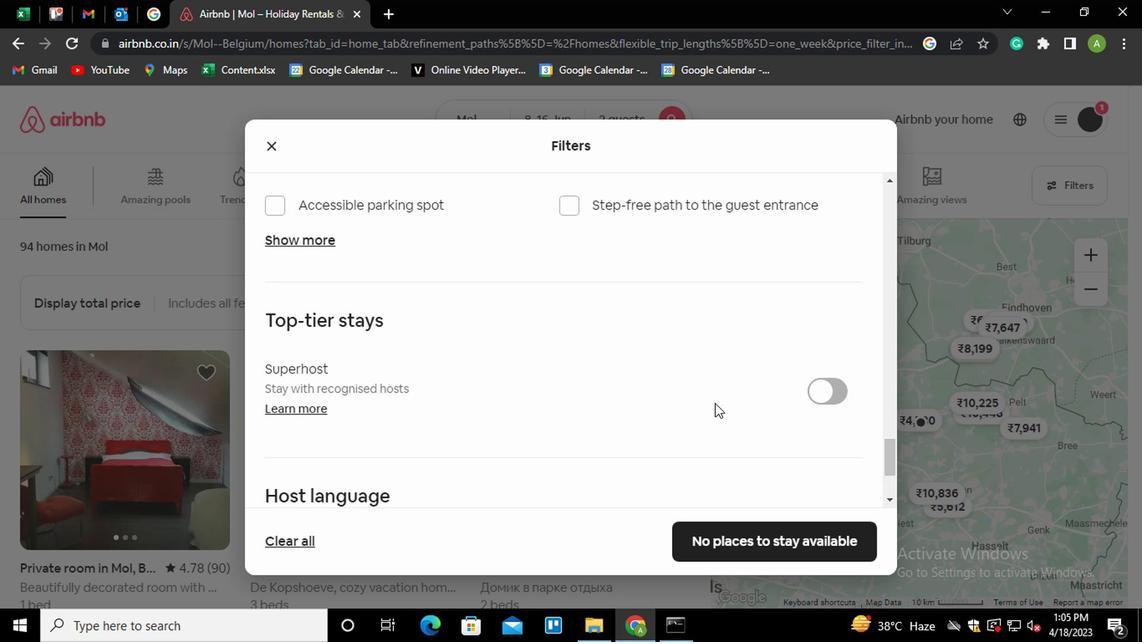 
Action: Mouse scrolled (711, 402) with delta (0, 0)
Screenshot: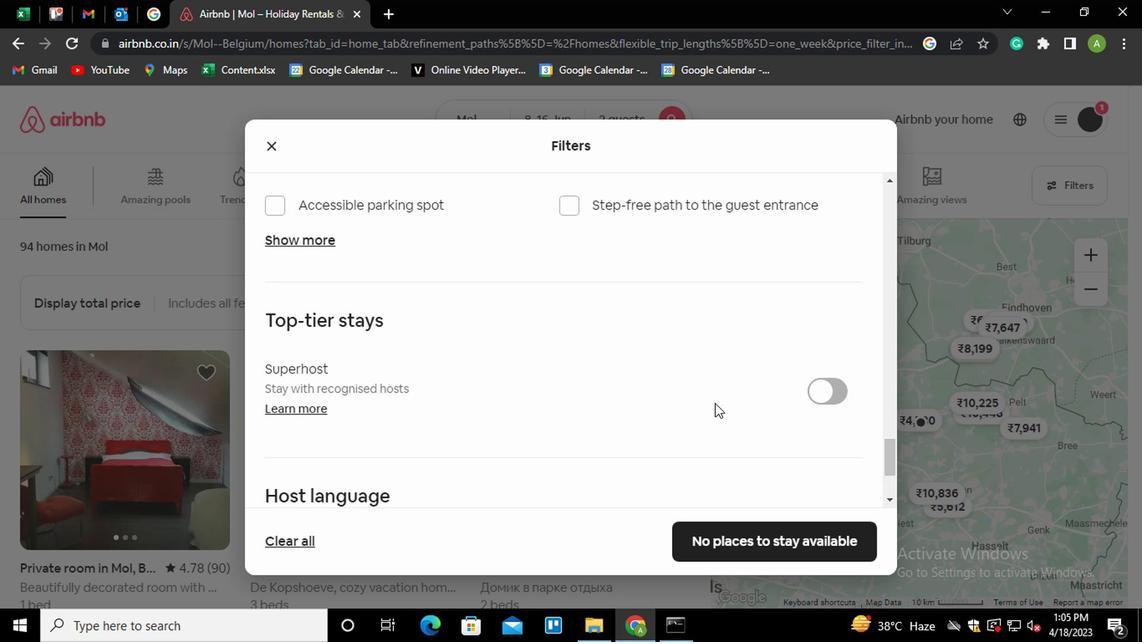 
Action: Mouse moved to (279, 394)
Screenshot: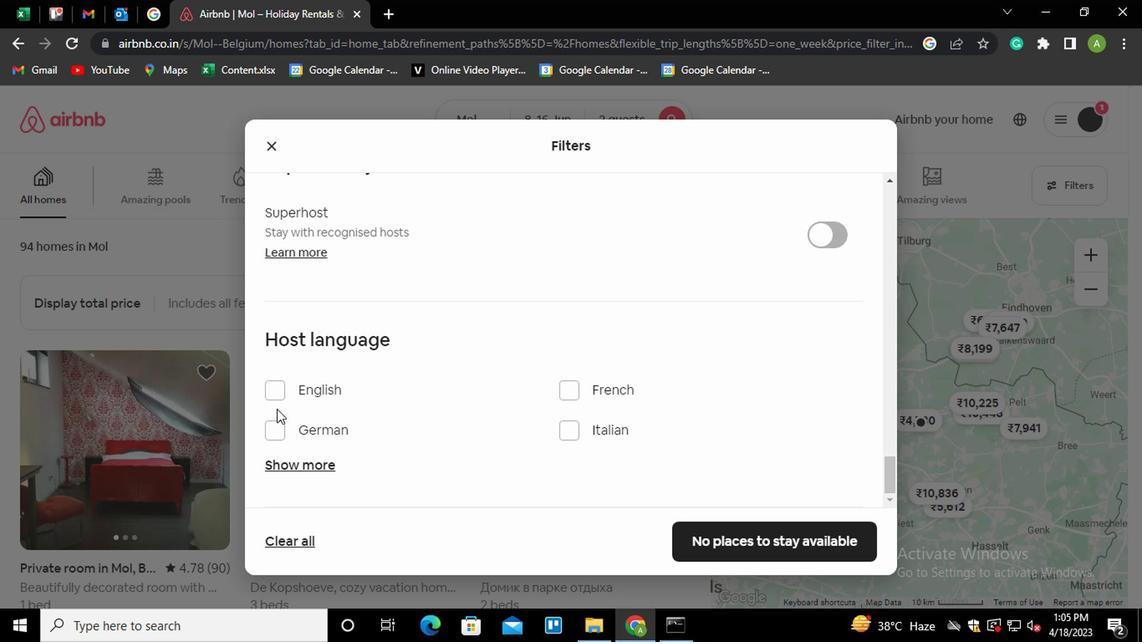 
Action: Mouse pressed left at (279, 394)
Screenshot: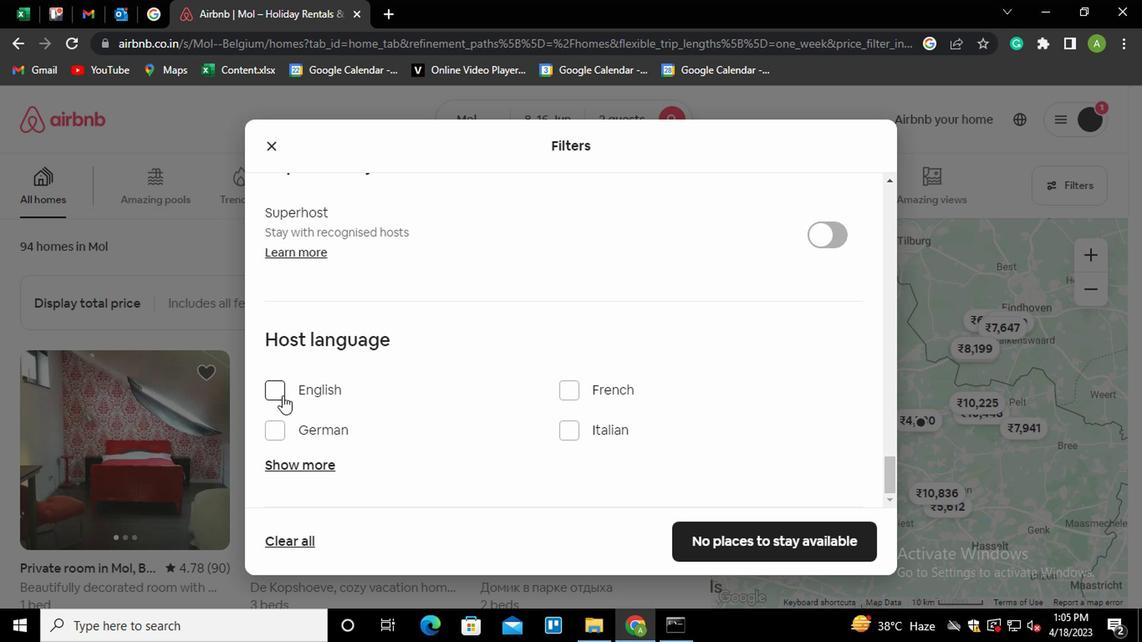 
Action: Mouse moved to (763, 528)
Screenshot: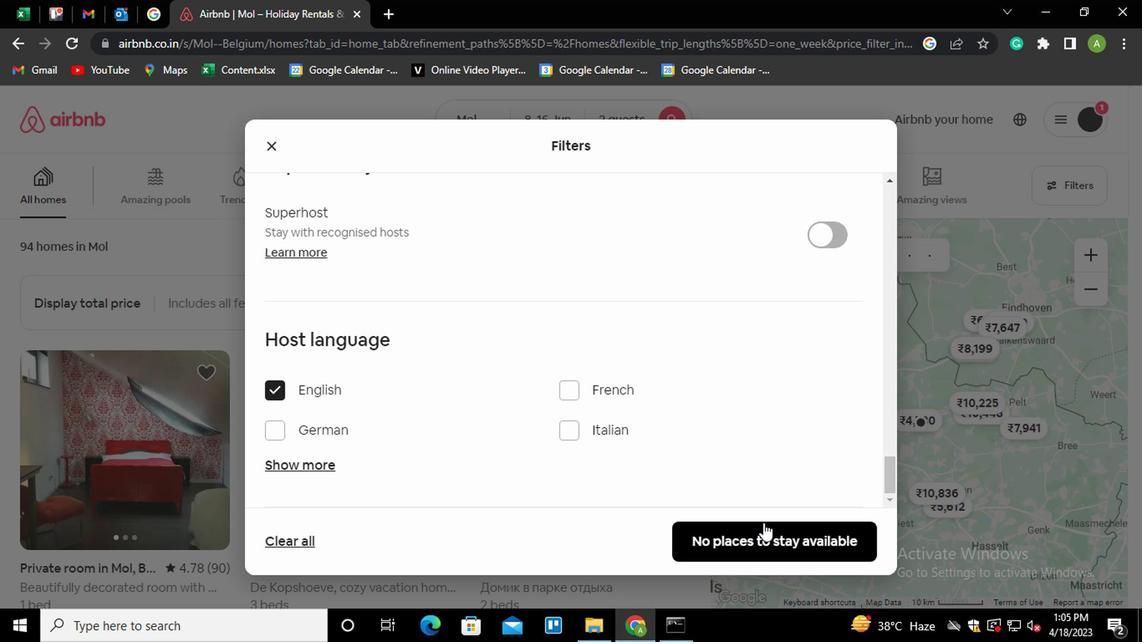 
Action: Mouse pressed left at (763, 528)
Screenshot: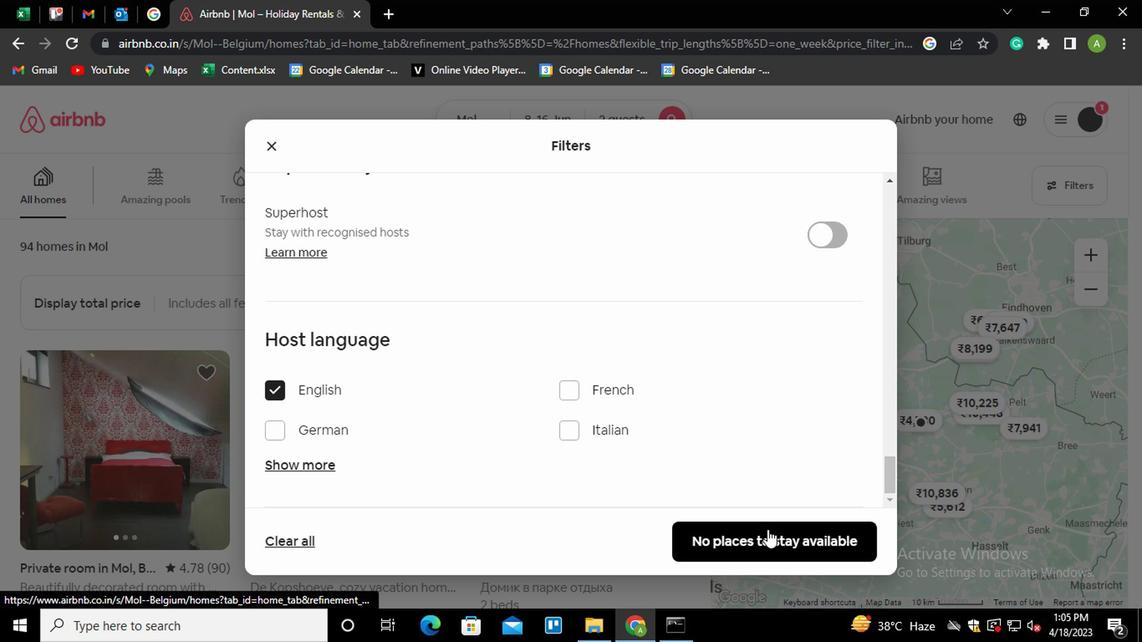 
